 Task: Show the option for the Advertising.
Action: Mouse moved to (645, 69)
Screenshot: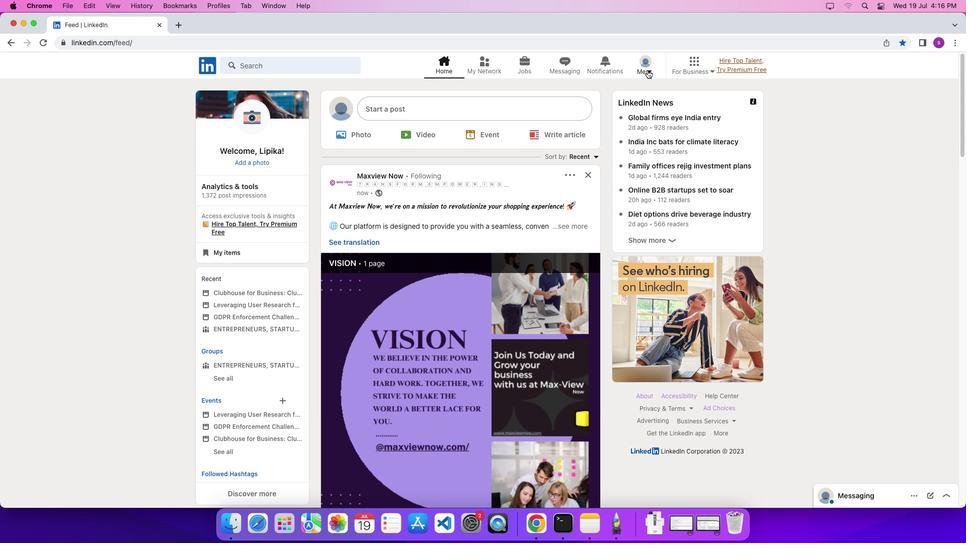 
Action: Mouse pressed left at (645, 69)
Screenshot: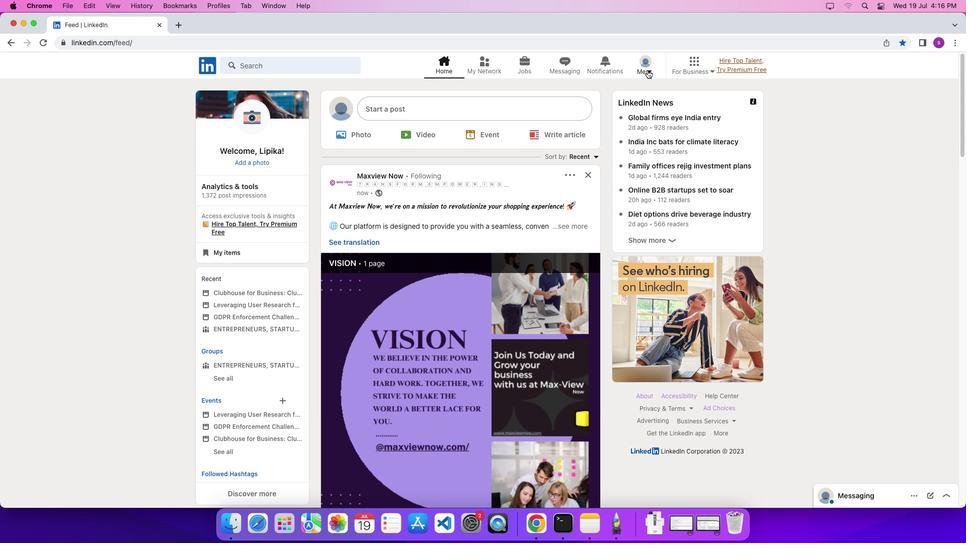 
Action: Mouse moved to (647, 69)
Screenshot: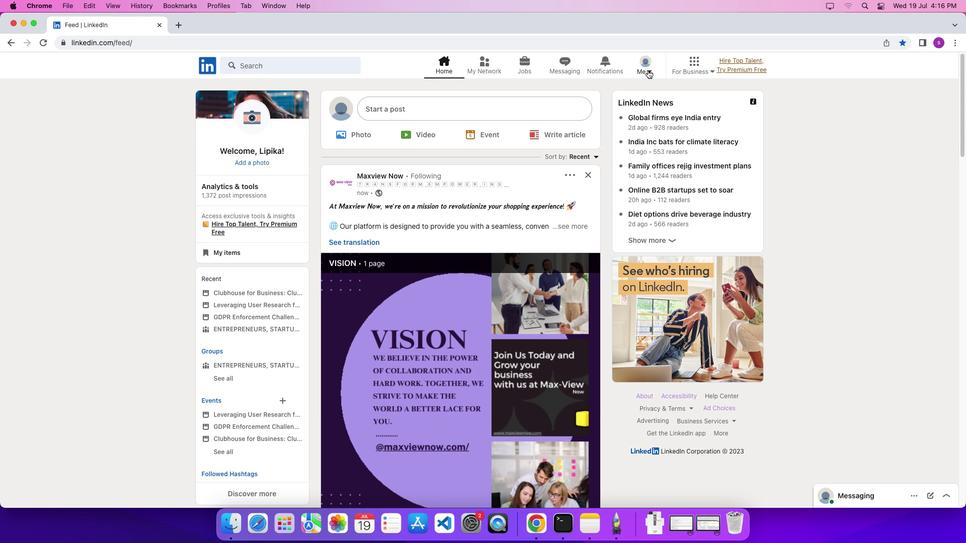 
Action: Mouse pressed left at (647, 69)
Screenshot: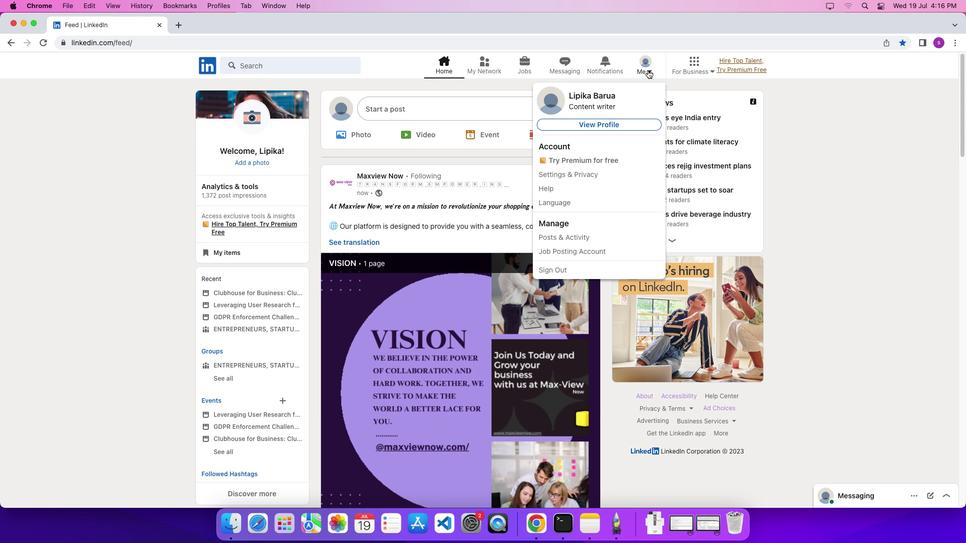 
Action: Mouse moved to (623, 123)
Screenshot: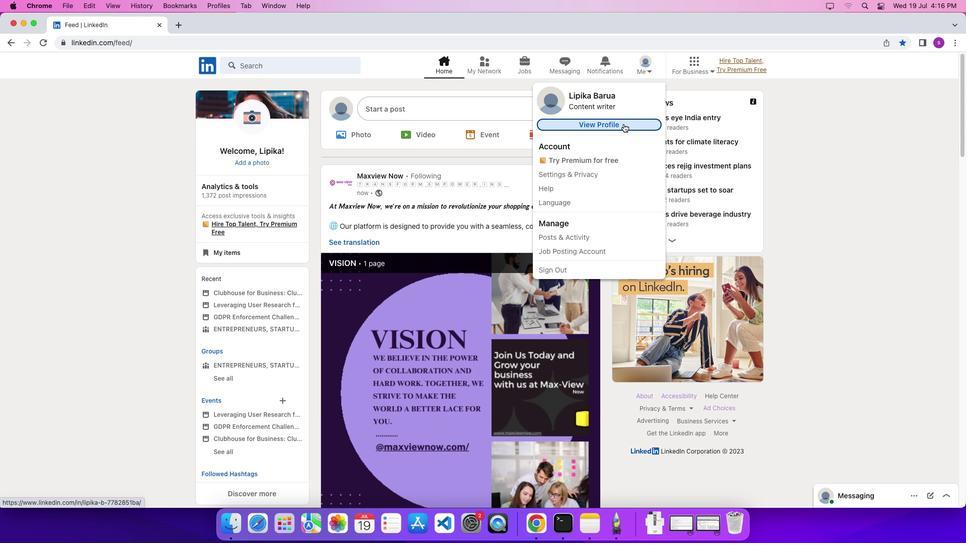 
Action: Mouse pressed left at (623, 123)
Screenshot: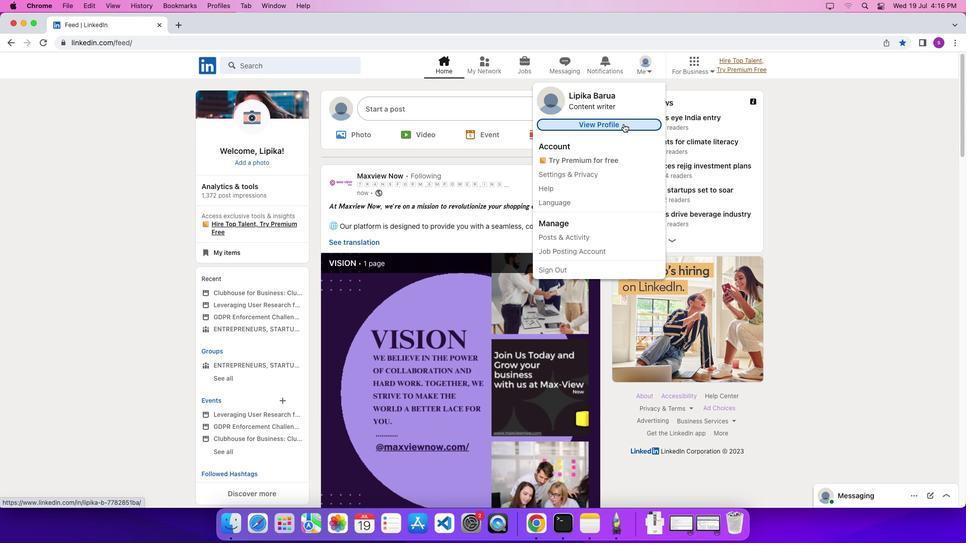 
Action: Mouse moved to (388, 393)
Screenshot: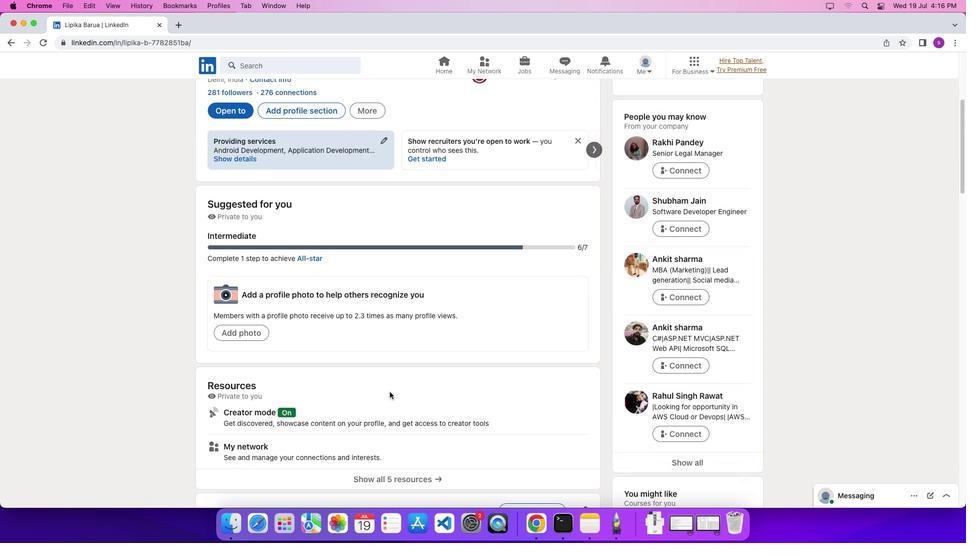 
Action: Mouse scrolled (388, 393) with delta (0, 0)
Screenshot: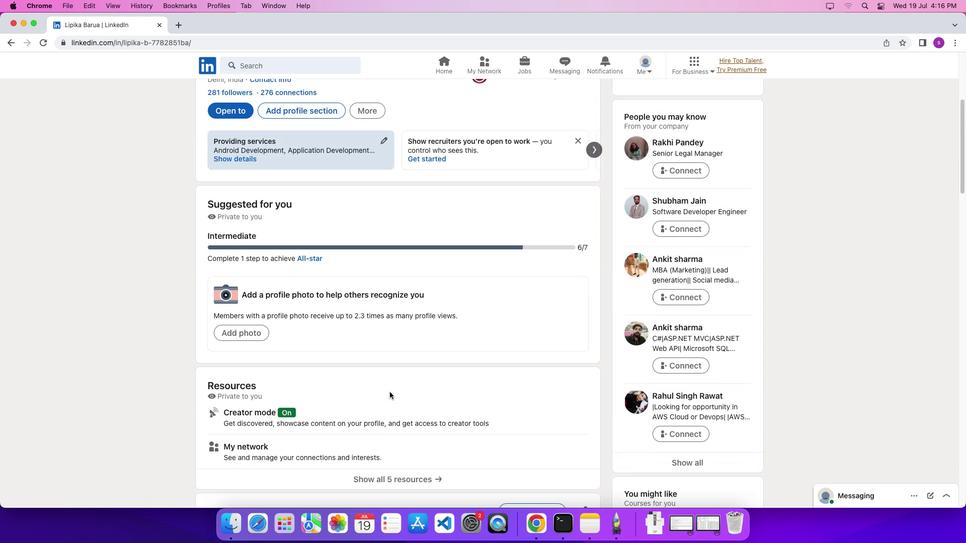 
Action: Mouse moved to (389, 392)
Screenshot: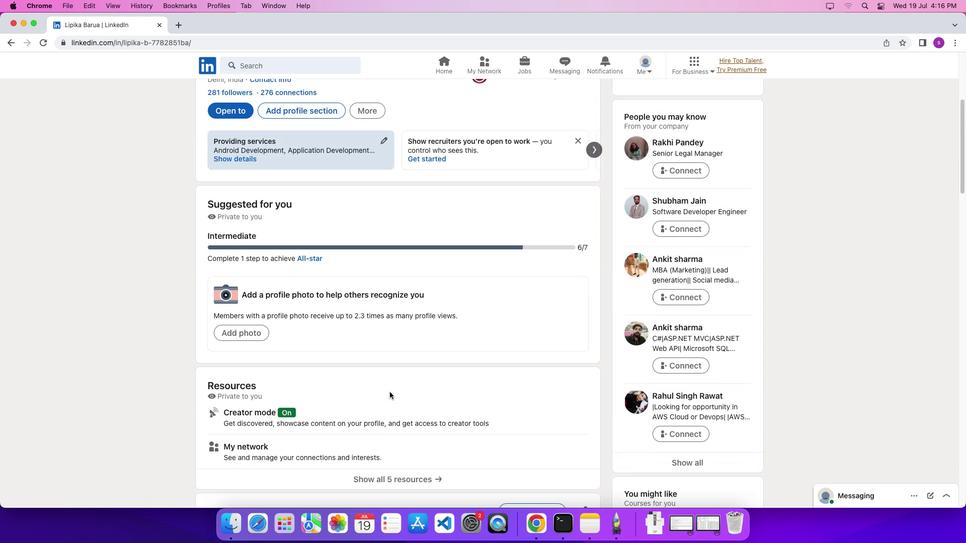 
Action: Mouse scrolled (389, 392) with delta (0, 0)
Screenshot: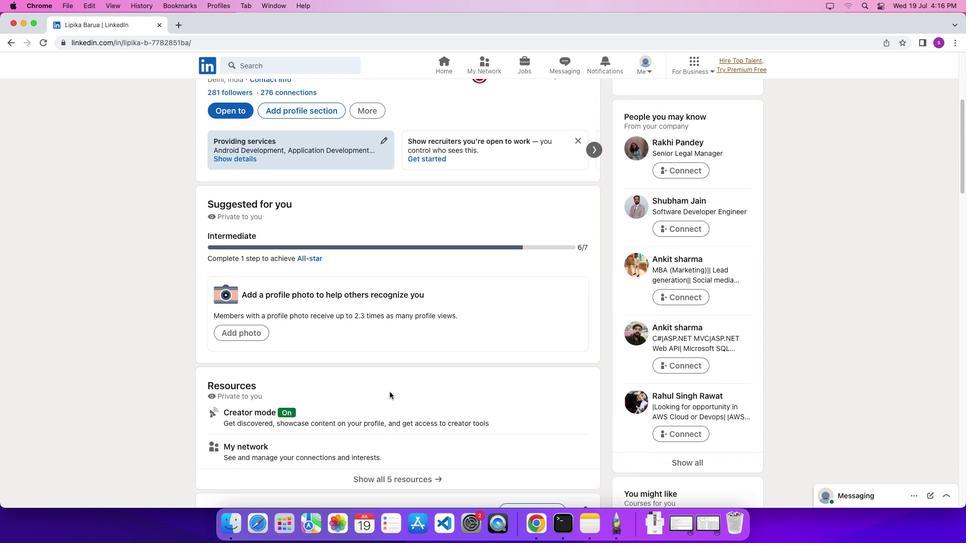 
Action: Mouse moved to (389, 392)
Screenshot: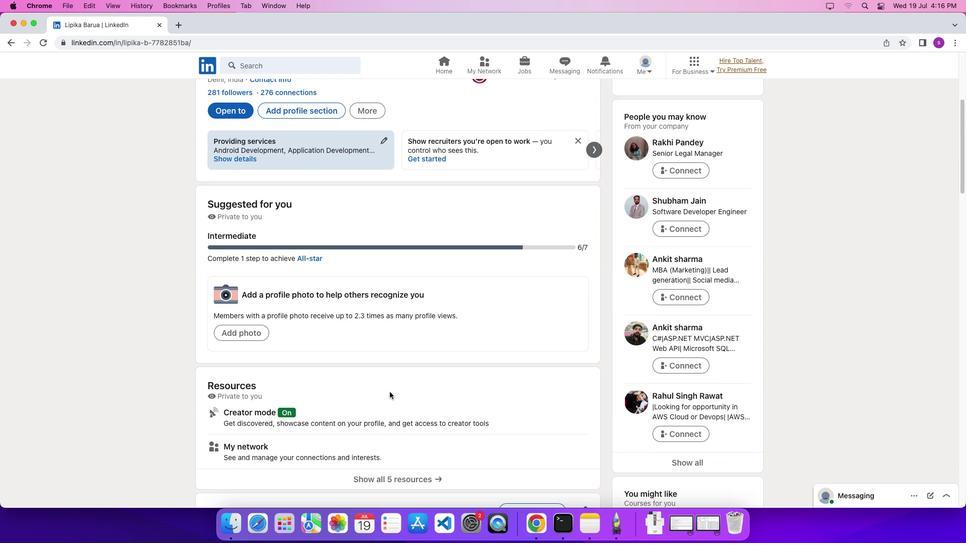 
Action: Mouse scrolled (389, 392) with delta (0, -1)
Screenshot: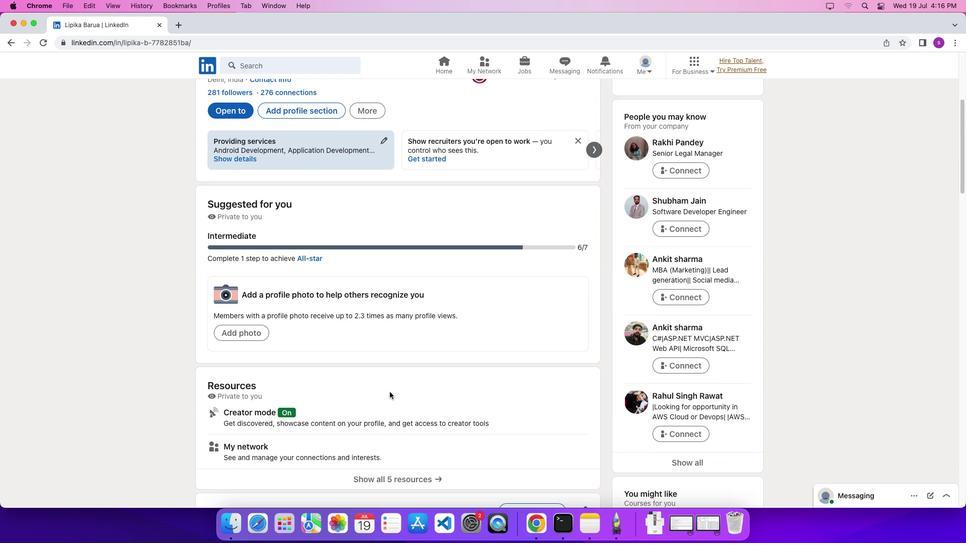 
Action: Mouse scrolled (389, 392) with delta (0, -2)
Screenshot: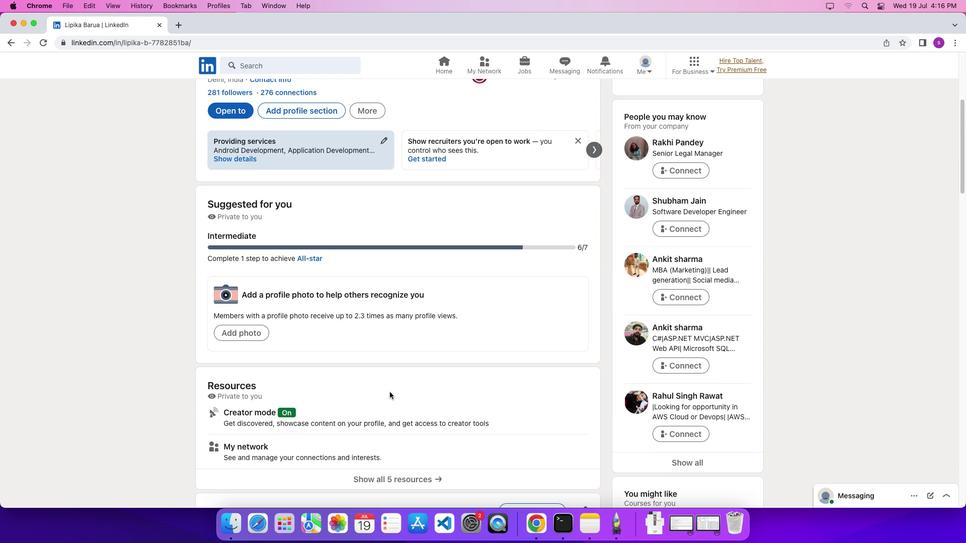 
Action: Mouse scrolled (389, 392) with delta (0, 0)
Screenshot: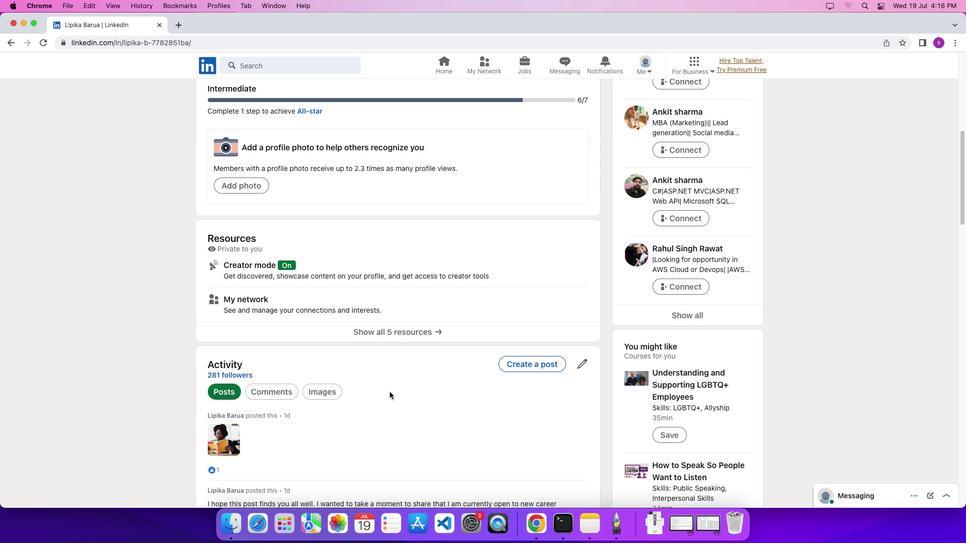 
Action: Mouse scrolled (389, 392) with delta (0, 0)
Screenshot: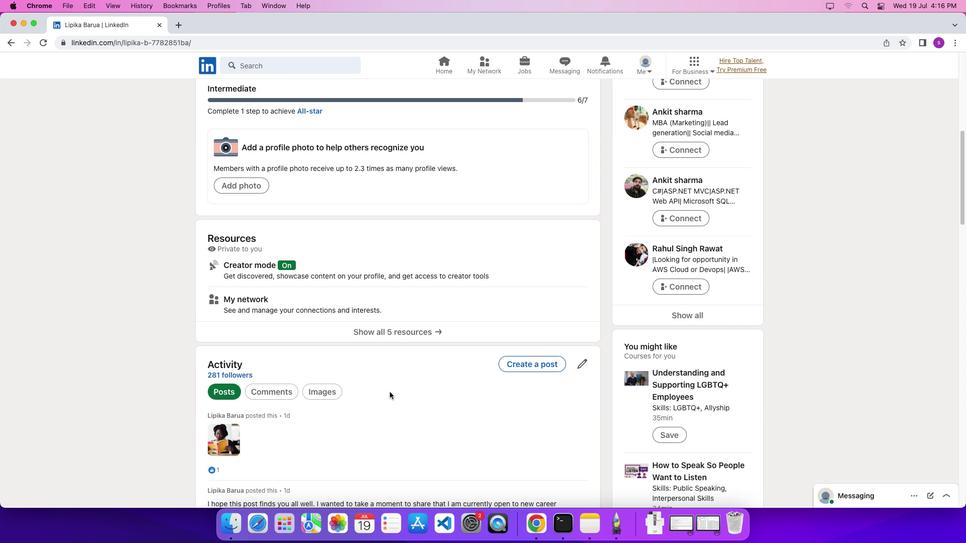 
Action: Mouse scrolled (389, 392) with delta (0, -2)
Screenshot: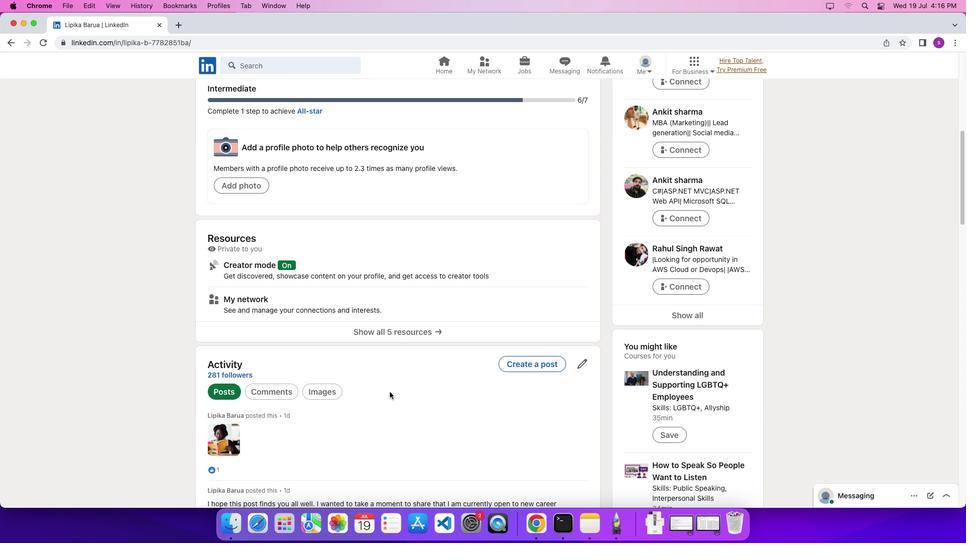 
Action: Mouse scrolled (389, 392) with delta (0, 0)
Screenshot: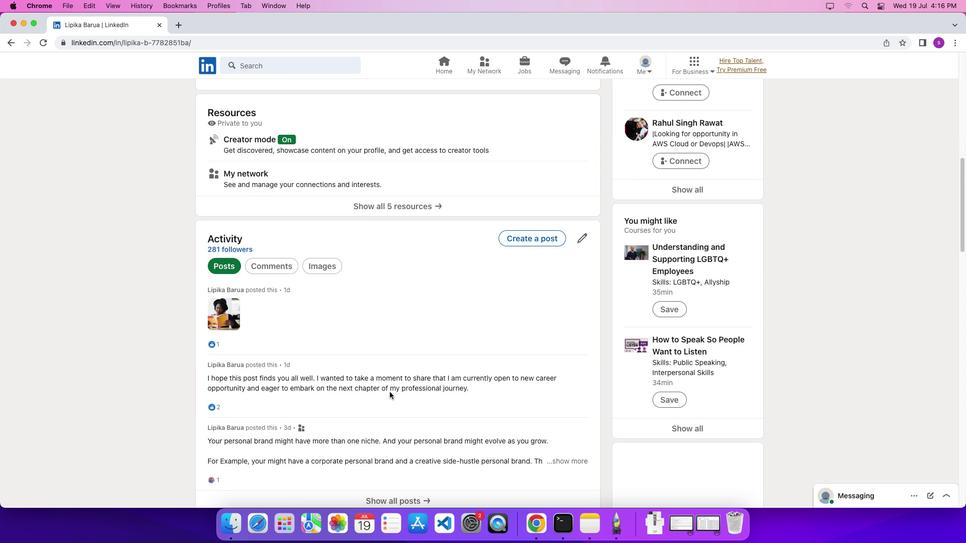 
Action: Mouse scrolled (389, 392) with delta (0, 0)
Screenshot: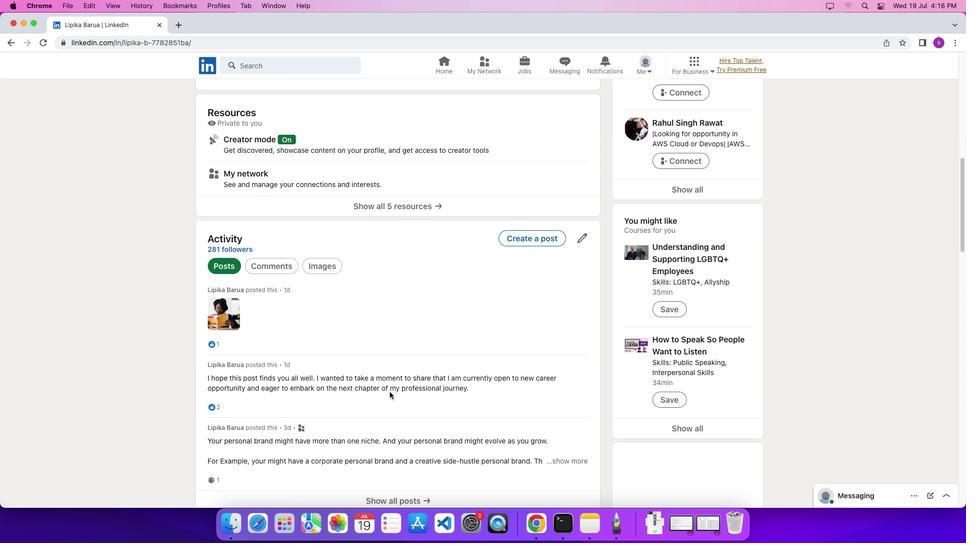 
Action: Mouse scrolled (389, 392) with delta (0, -2)
Screenshot: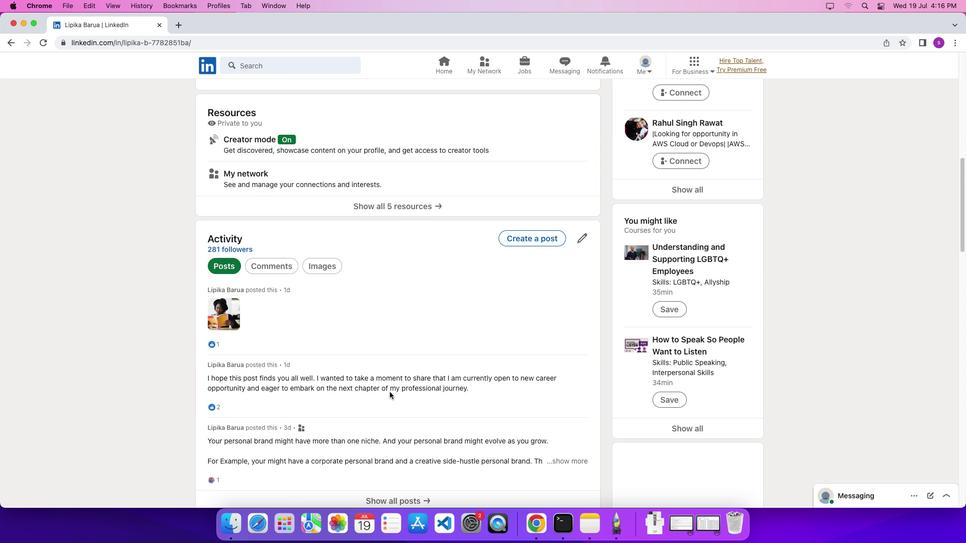 
Action: Mouse scrolled (389, 392) with delta (0, 0)
Screenshot: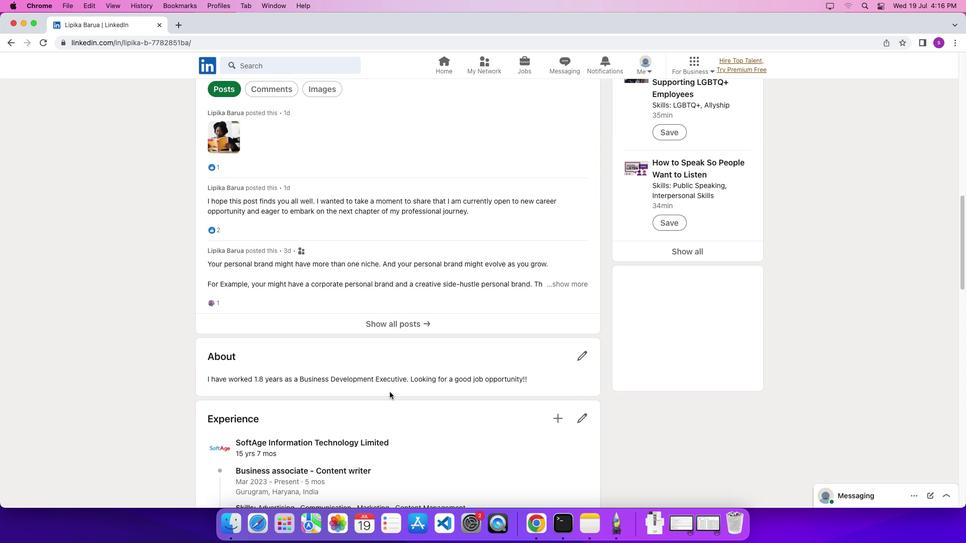 
Action: Mouse scrolled (389, 392) with delta (0, 0)
Screenshot: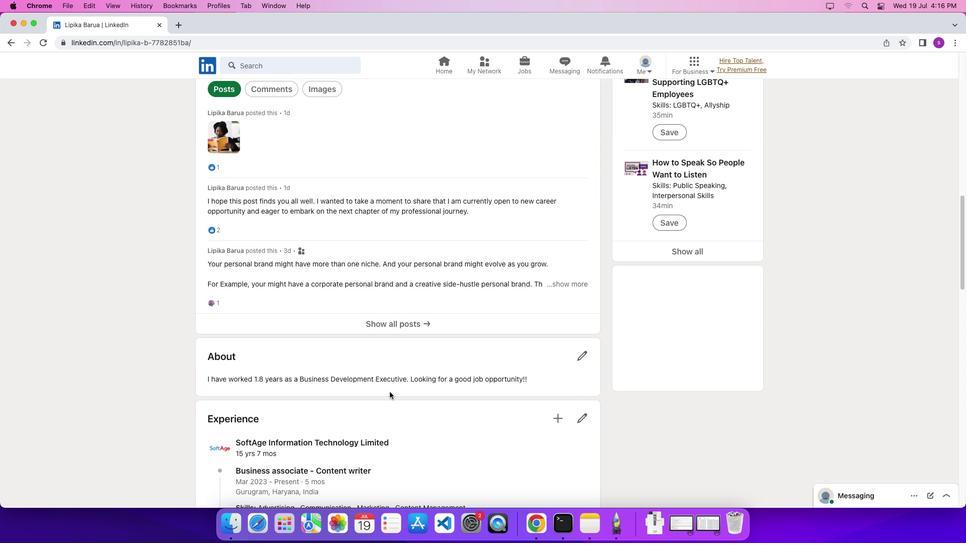 
Action: Mouse scrolled (389, 392) with delta (0, -3)
Screenshot: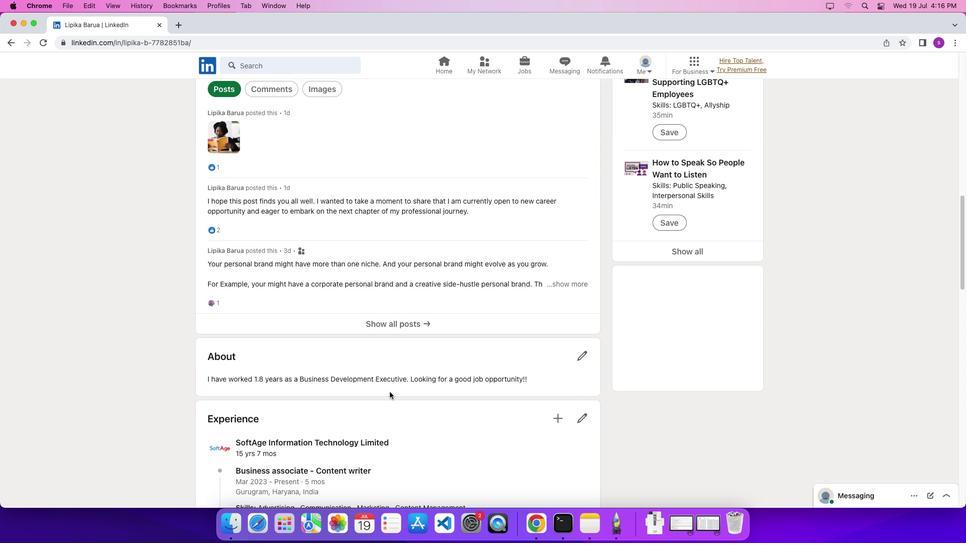 
Action: Mouse scrolled (389, 392) with delta (0, 0)
Screenshot: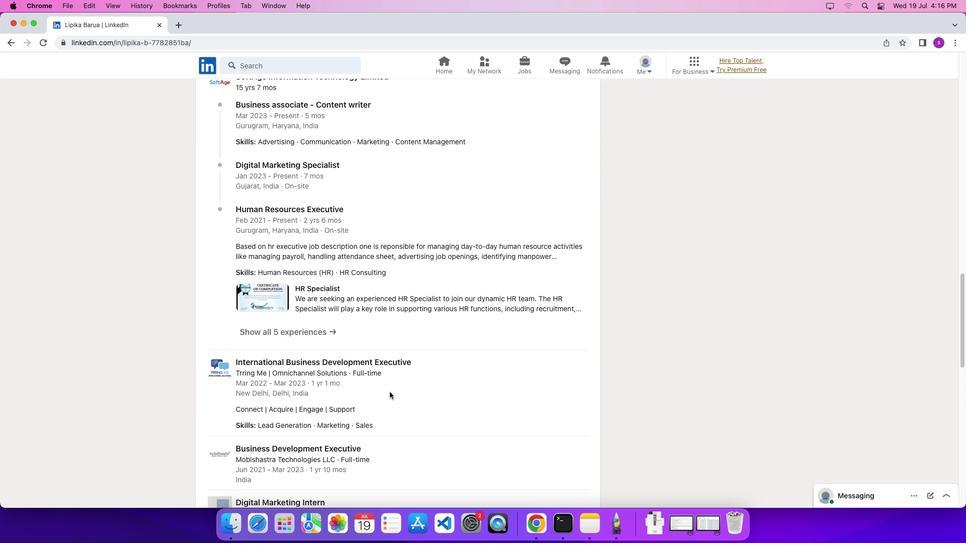 
Action: Mouse scrolled (389, 392) with delta (0, 0)
Screenshot: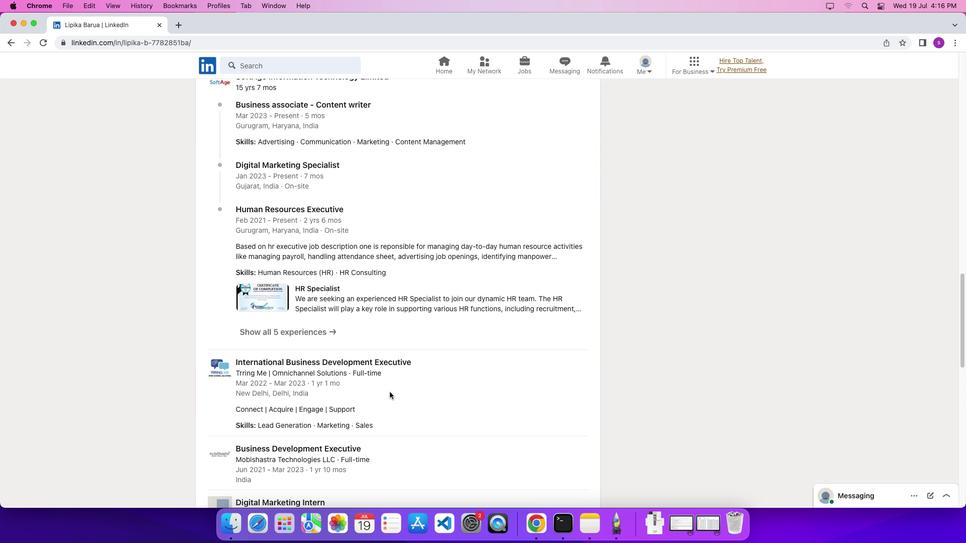 
Action: Mouse scrolled (389, 392) with delta (0, -3)
Screenshot: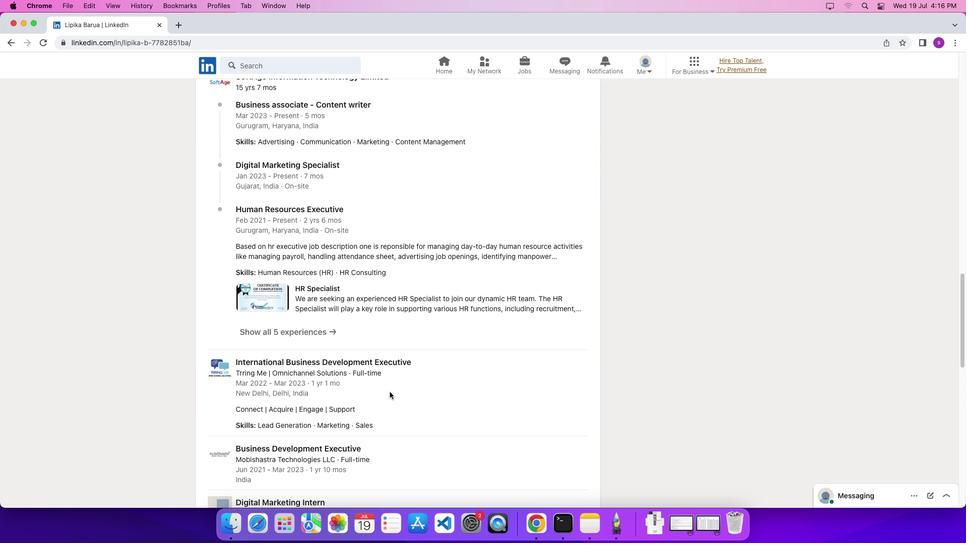 
Action: Mouse scrolled (389, 392) with delta (0, -4)
Screenshot: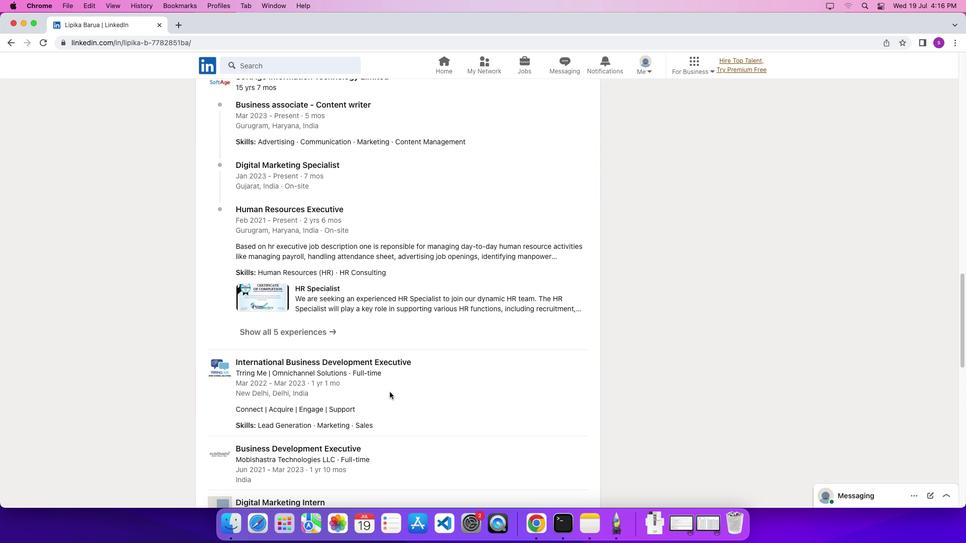 
Action: Mouse scrolled (389, 392) with delta (0, 0)
Screenshot: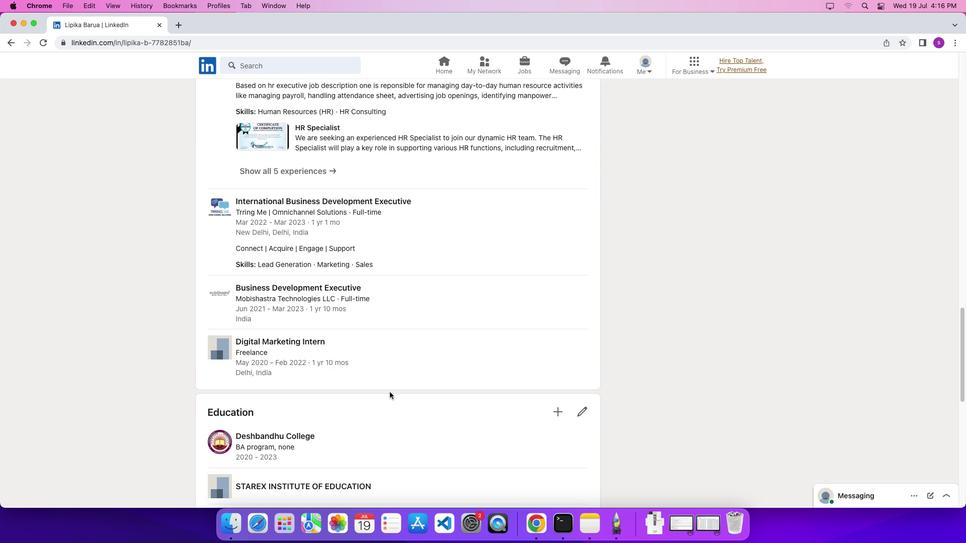 
Action: Mouse scrolled (389, 392) with delta (0, 0)
Screenshot: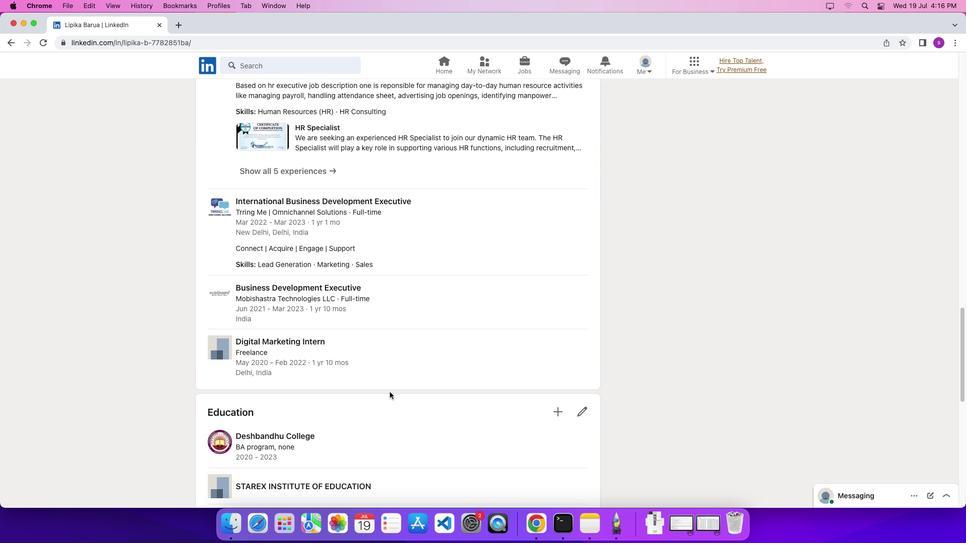 
Action: Mouse scrolled (389, 392) with delta (0, -3)
Screenshot: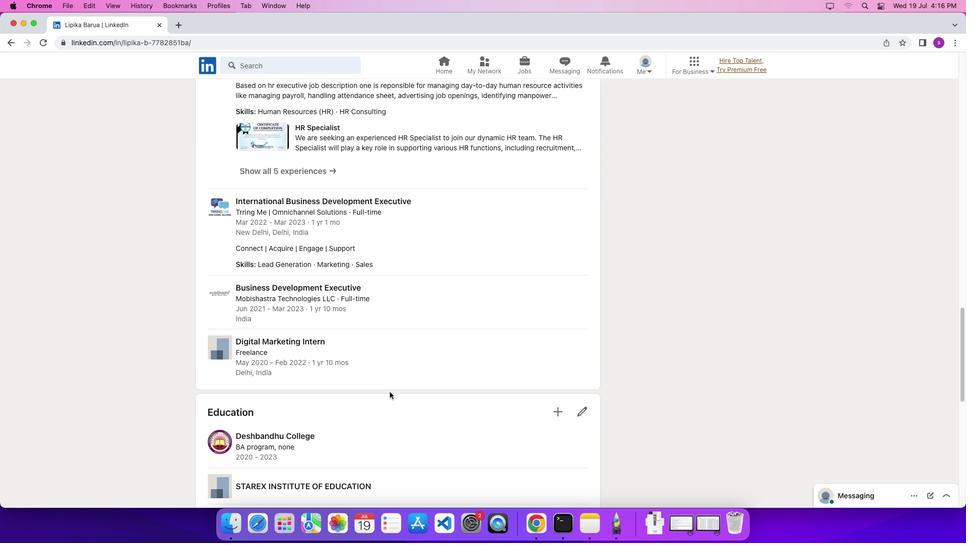 
Action: Mouse scrolled (389, 392) with delta (0, 0)
Screenshot: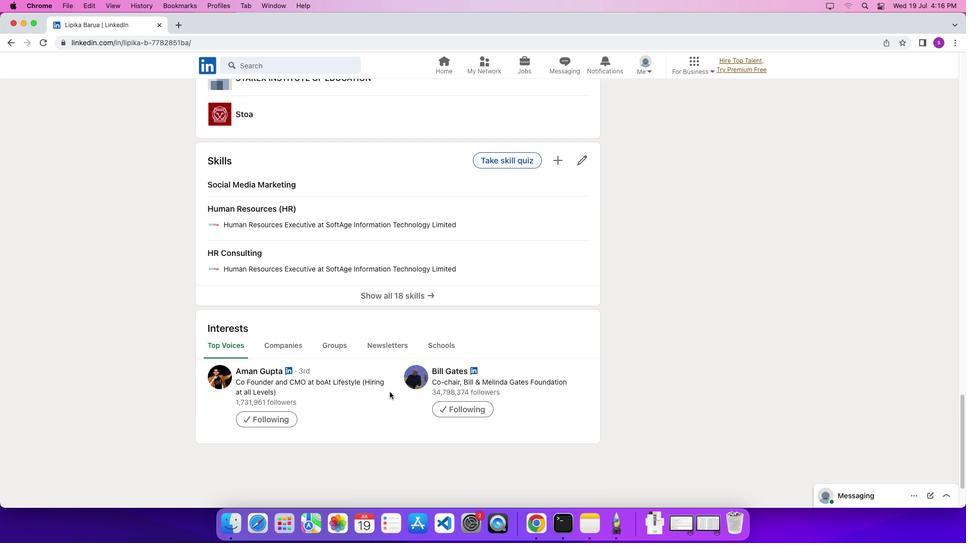 
Action: Mouse scrolled (389, 392) with delta (0, 0)
Screenshot: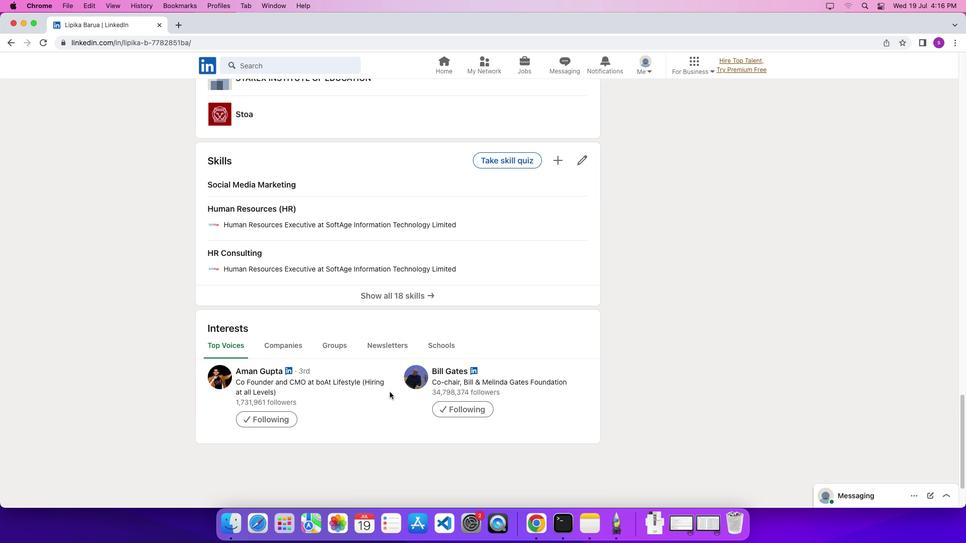 
Action: Mouse scrolled (389, 392) with delta (0, -3)
Screenshot: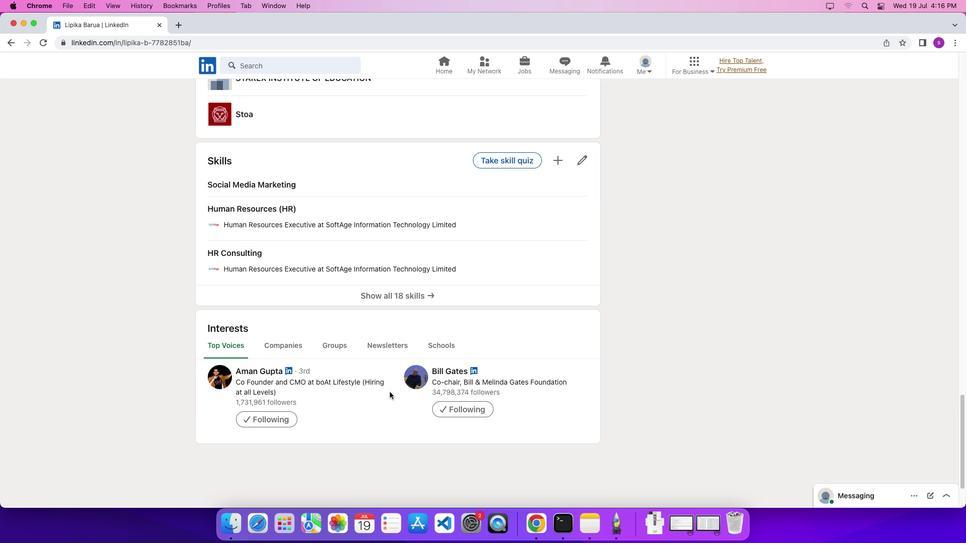 
Action: Mouse scrolled (389, 392) with delta (0, -5)
Screenshot: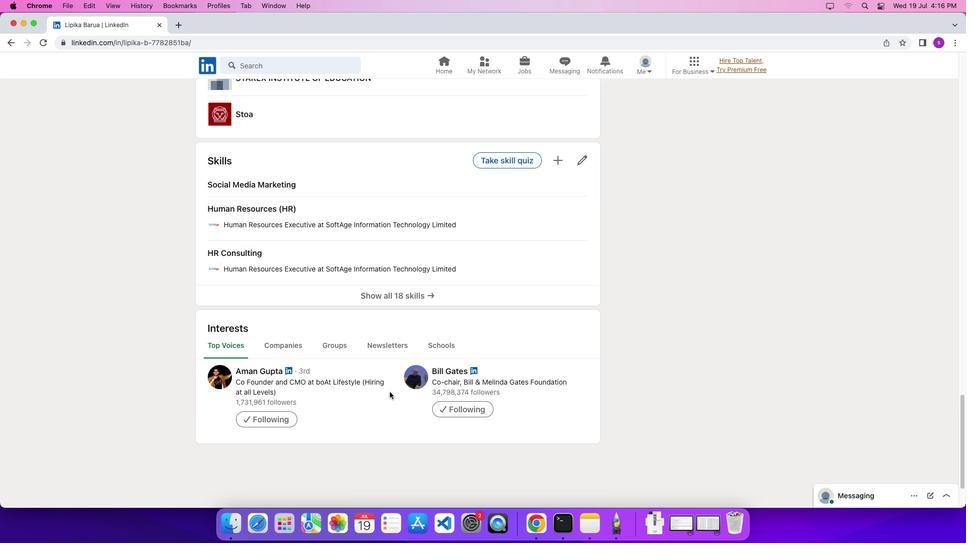 
Action: Mouse scrolled (389, 392) with delta (0, 0)
Screenshot: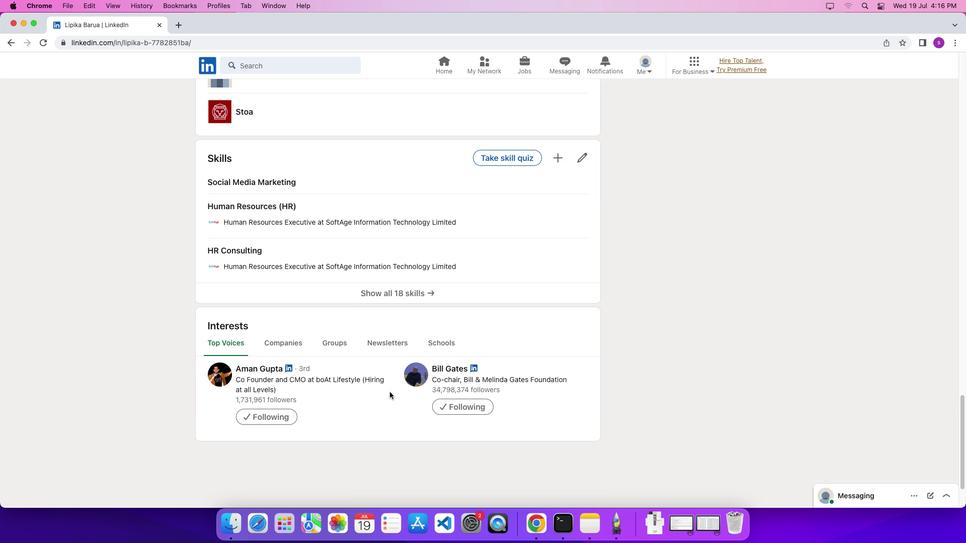 
Action: Mouse scrolled (389, 392) with delta (0, 0)
Screenshot: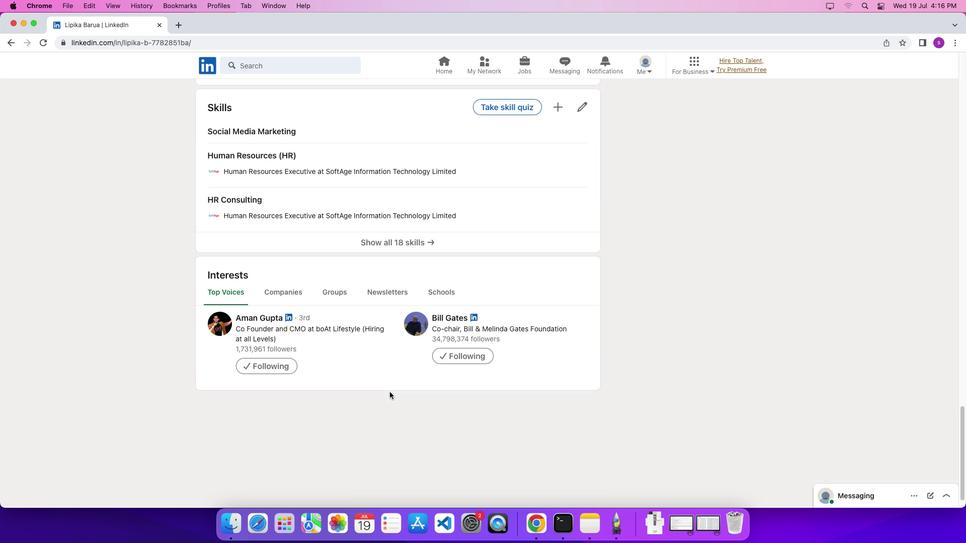 
Action: Mouse scrolled (389, 392) with delta (0, 0)
Screenshot: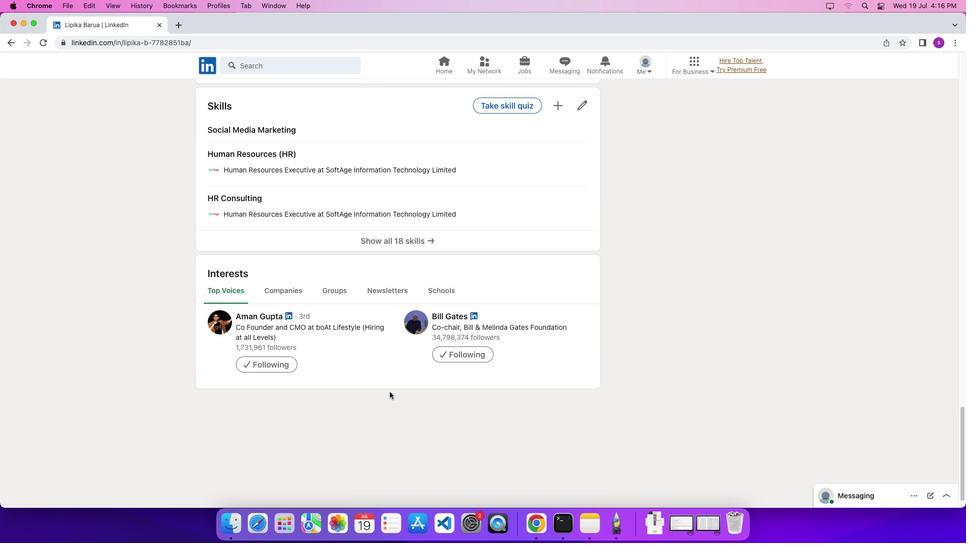 
Action: Mouse scrolled (389, 392) with delta (0, 0)
Screenshot: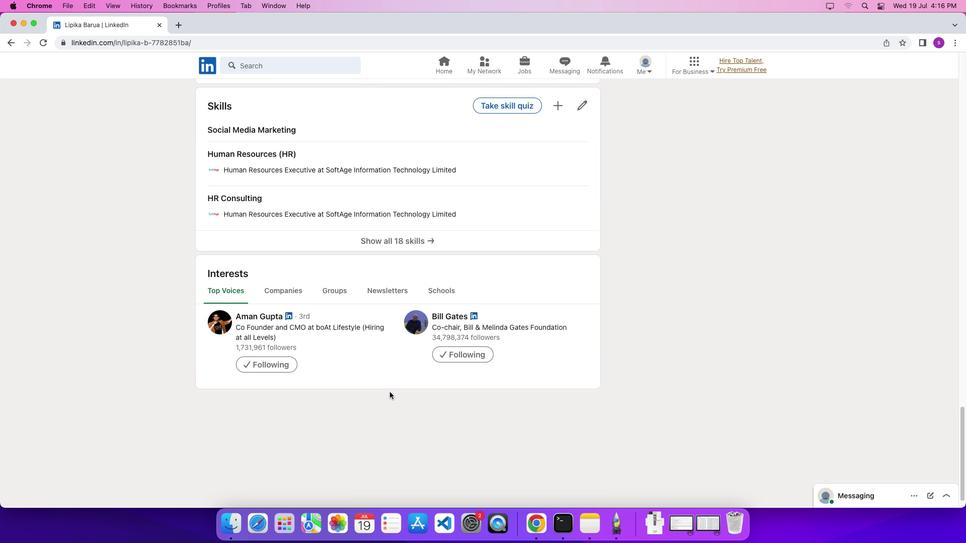 
Action: Mouse scrolled (389, 392) with delta (0, 0)
Screenshot: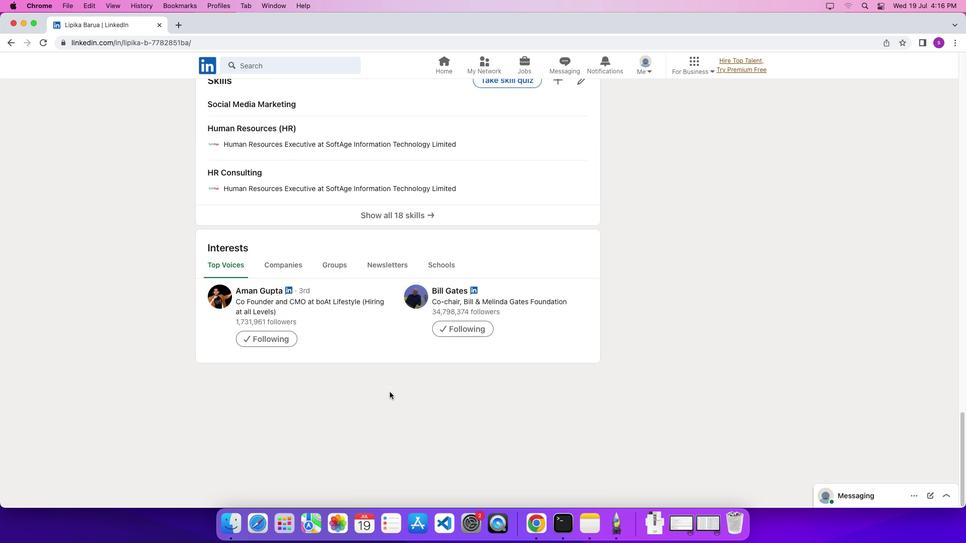 
Action: Mouse scrolled (389, 392) with delta (0, 0)
Screenshot: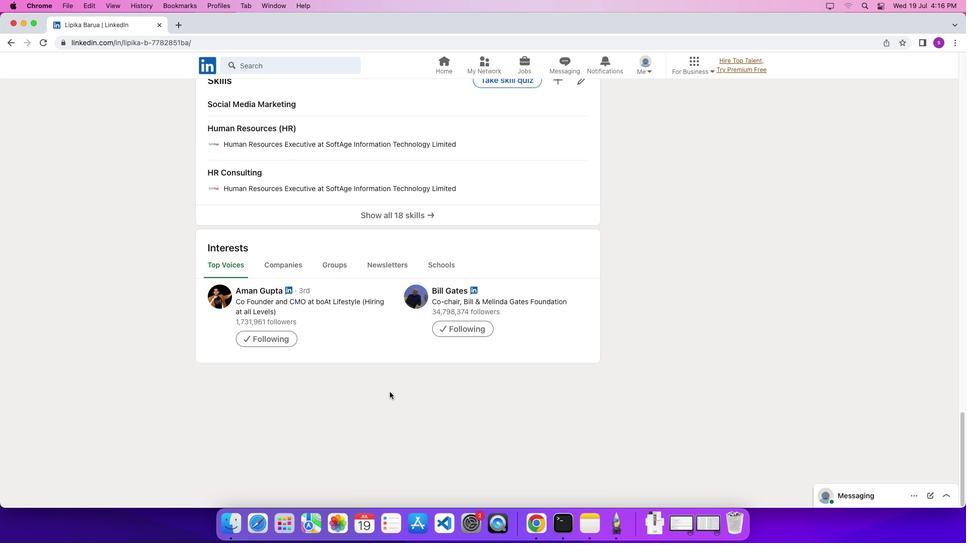 
Action: Mouse scrolled (389, 392) with delta (0, -1)
Screenshot: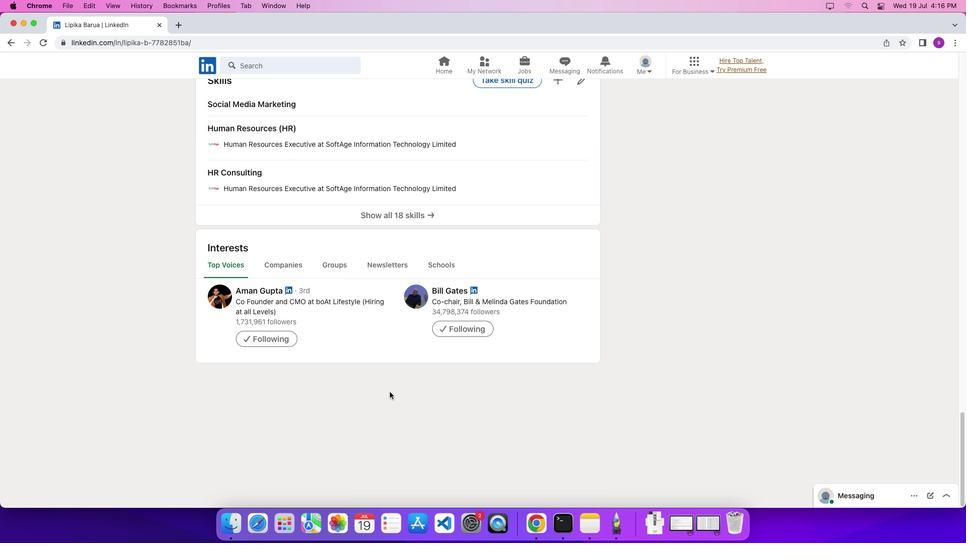 
Action: Mouse scrolled (389, 392) with delta (0, 0)
Screenshot: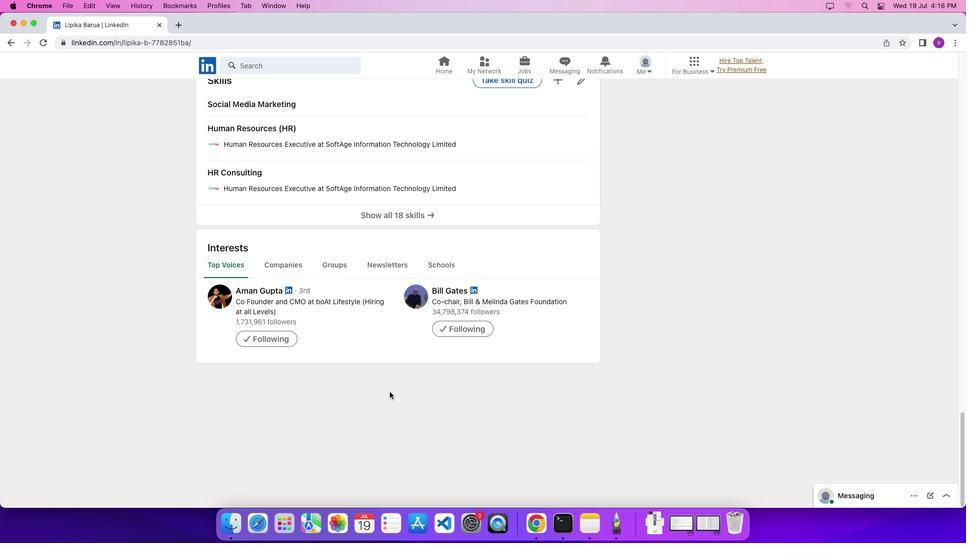 
Action: Mouse scrolled (389, 392) with delta (0, 0)
Screenshot: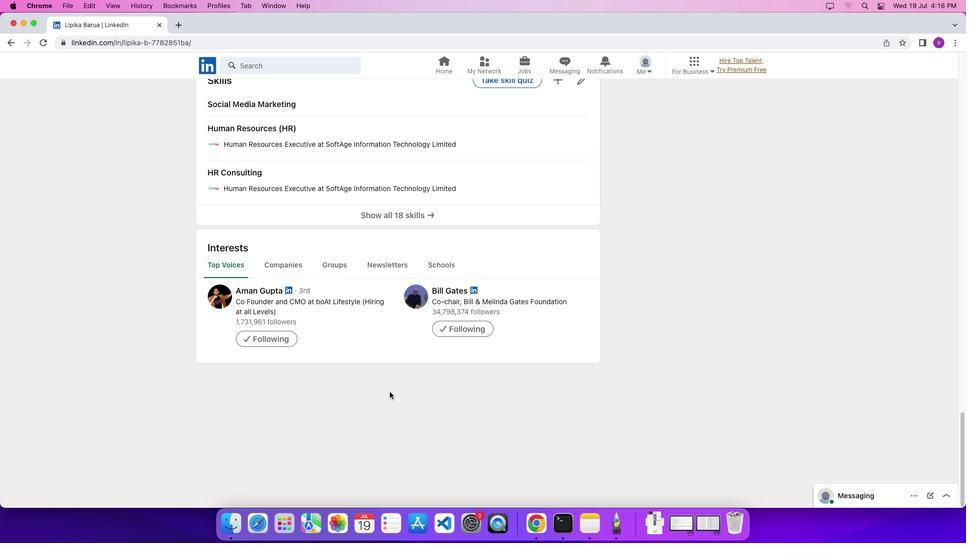 
Action: Mouse scrolled (389, 392) with delta (0, 0)
Screenshot: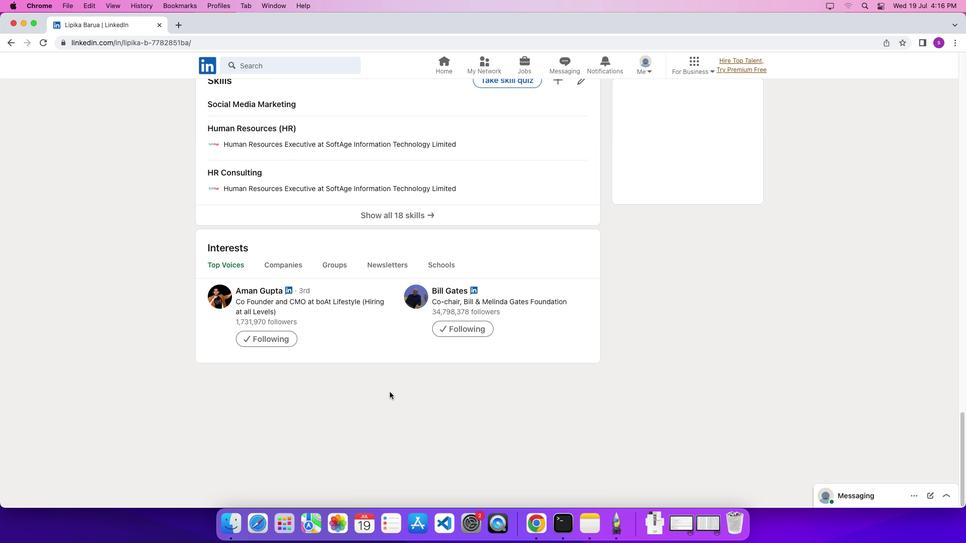 
Action: Mouse moved to (397, 434)
Screenshot: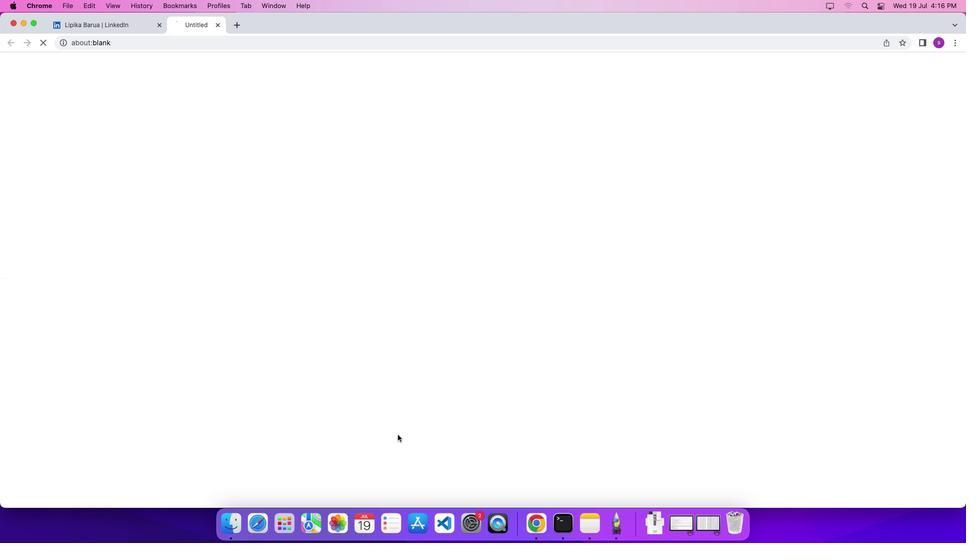 
Action: Mouse pressed left at (397, 434)
Screenshot: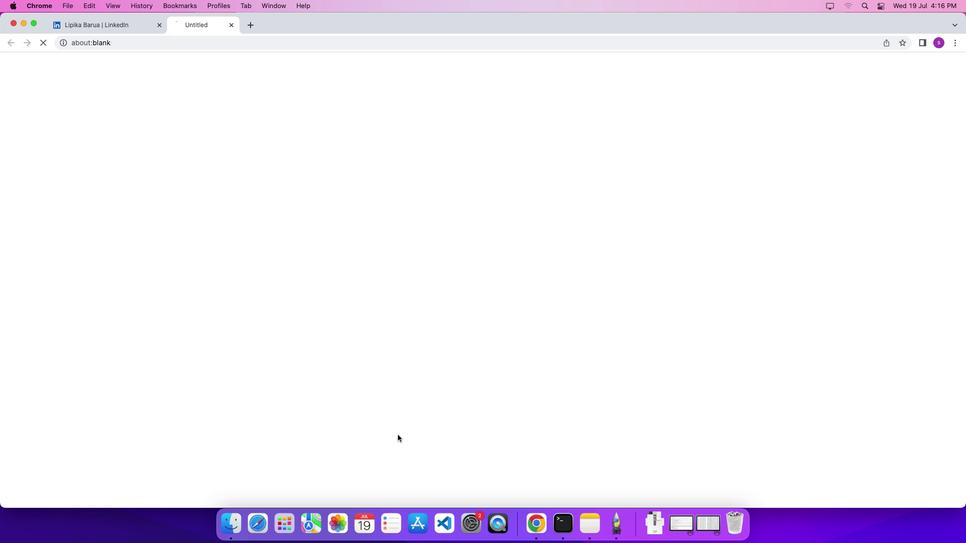 
Action: Mouse moved to (397, 423)
Screenshot: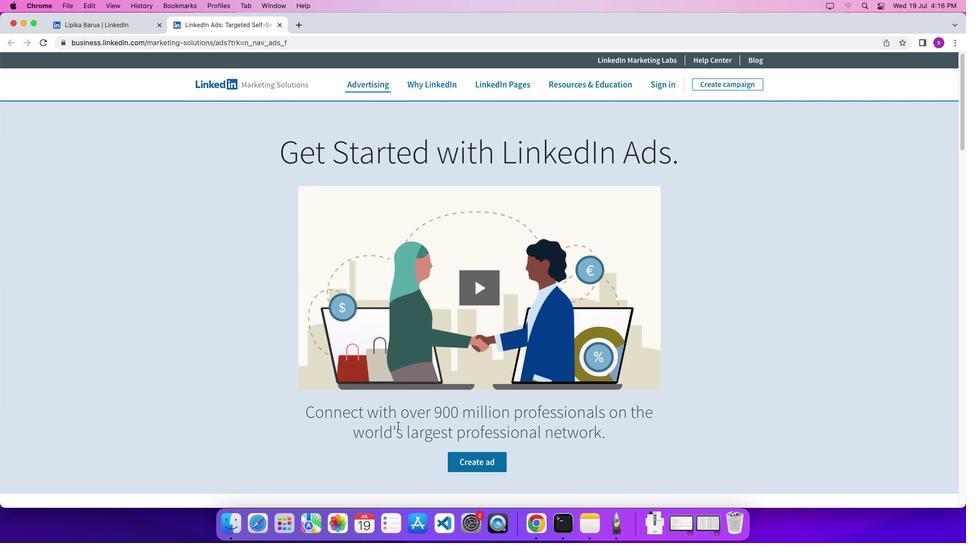 
Action: Mouse scrolled (397, 423) with delta (0, 0)
Screenshot: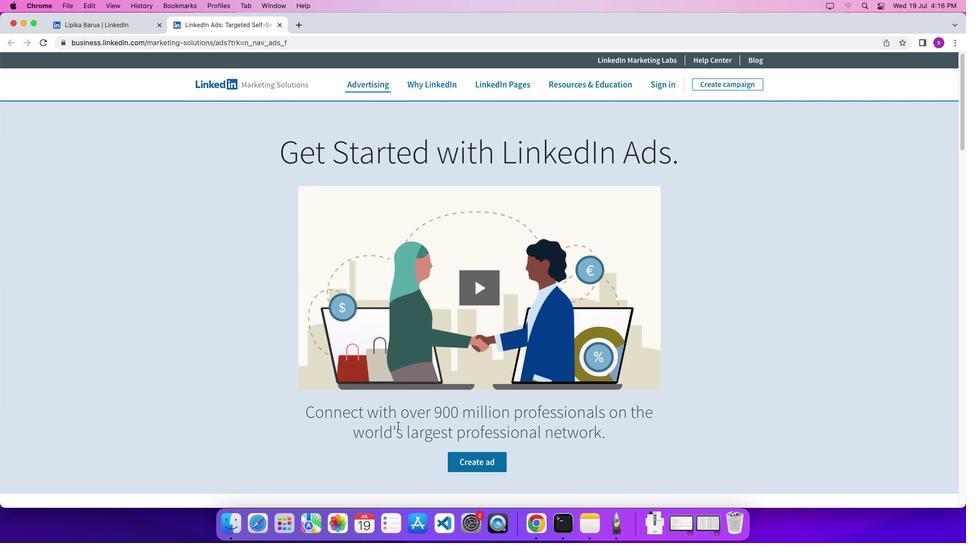 
Action: Mouse moved to (397, 423)
Screenshot: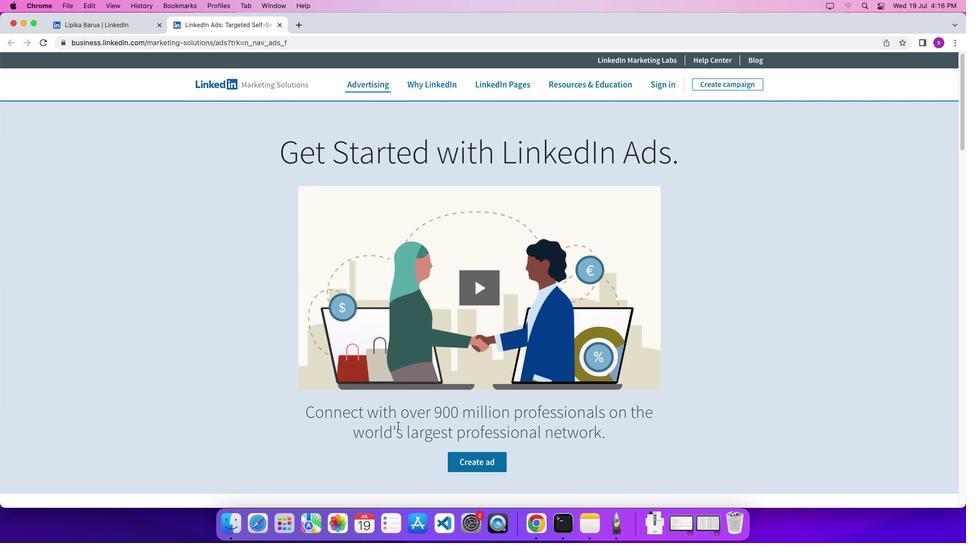 
Action: Mouse scrolled (397, 423) with delta (0, 0)
Screenshot: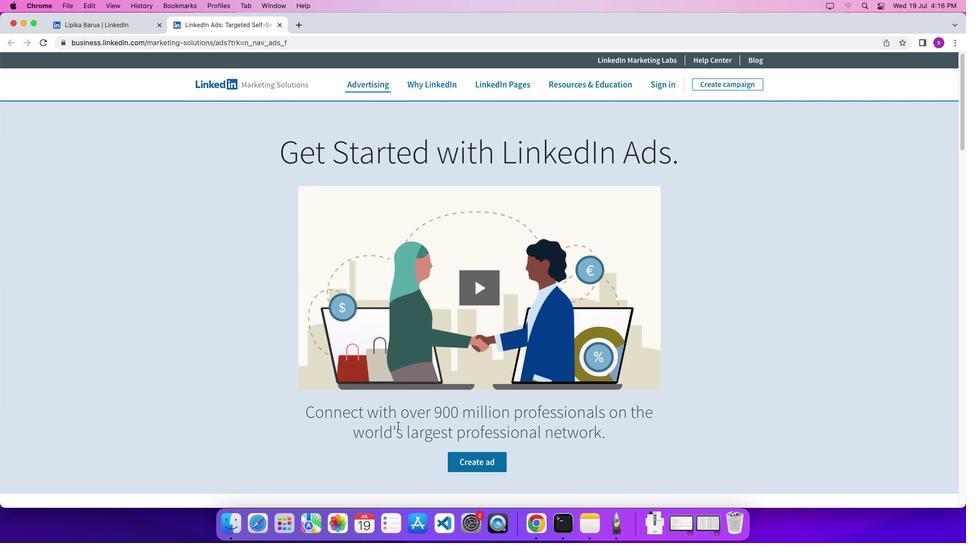 
Action: Mouse scrolled (397, 423) with delta (0, -2)
Screenshot: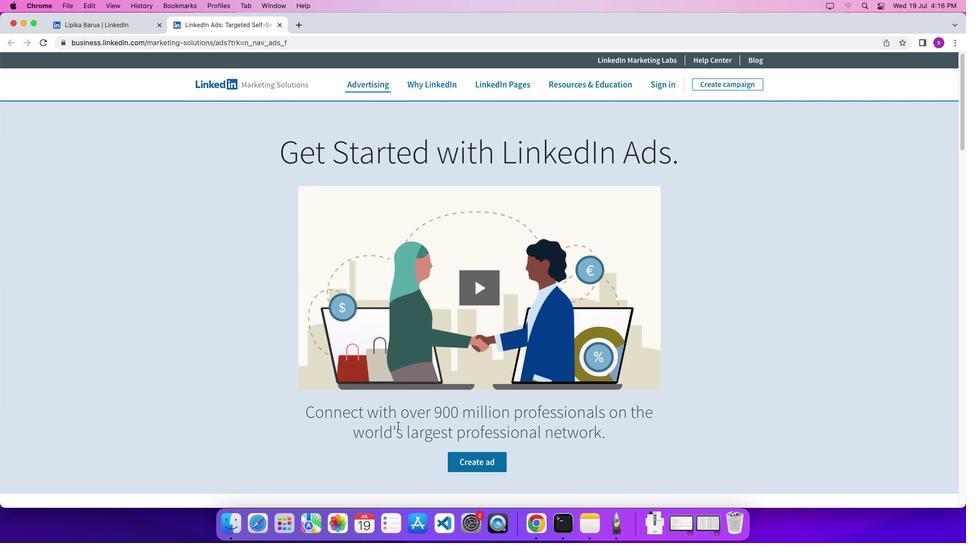 
Action: Mouse moved to (397, 423)
Screenshot: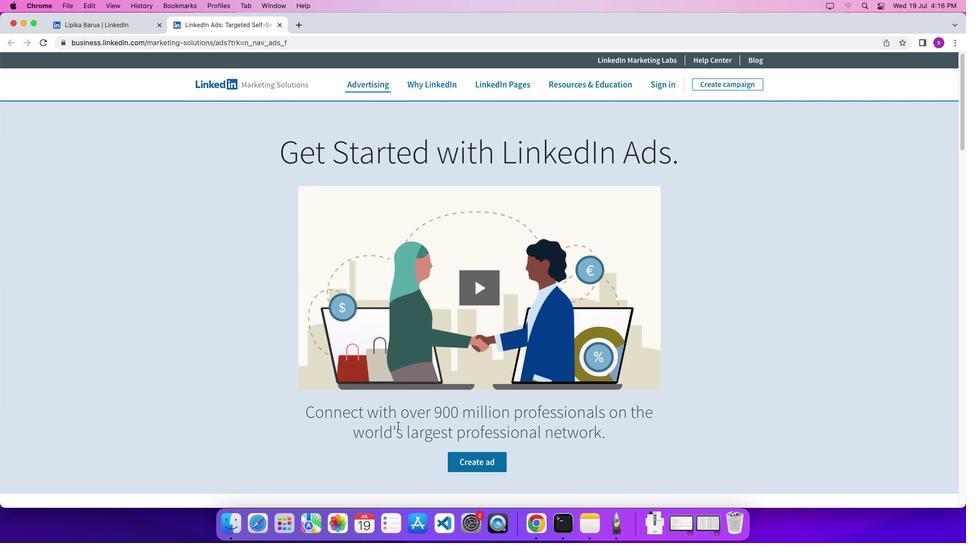 
Action: Mouse scrolled (397, 423) with delta (0, -1)
Screenshot: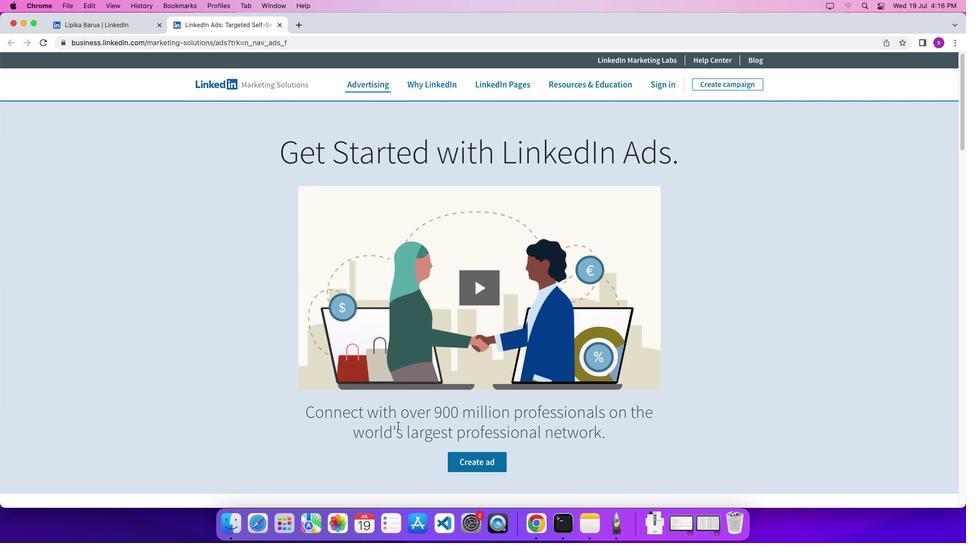 
Action: Mouse scrolled (397, 423) with delta (0, 0)
Screenshot: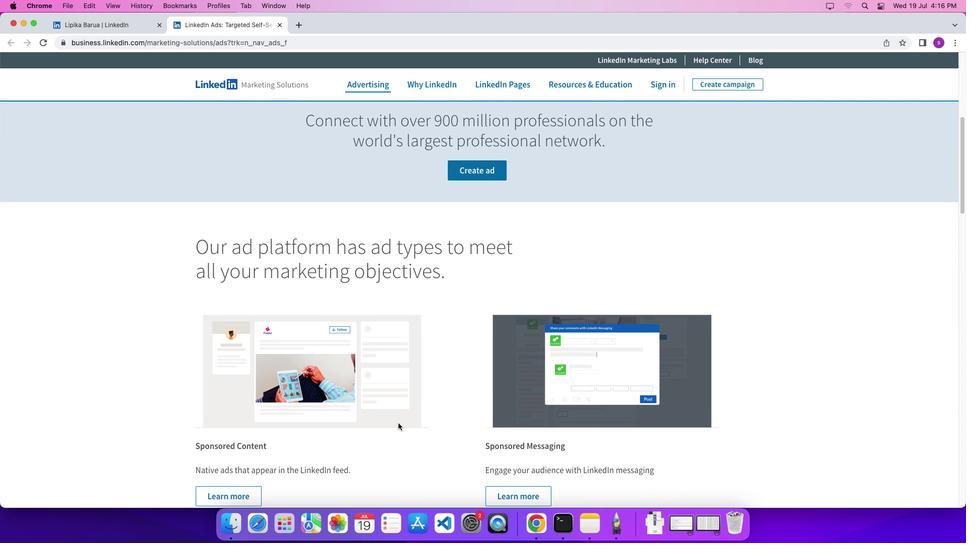 
Action: Mouse scrolled (397, 423) with delta (0, 0)
Screenshot: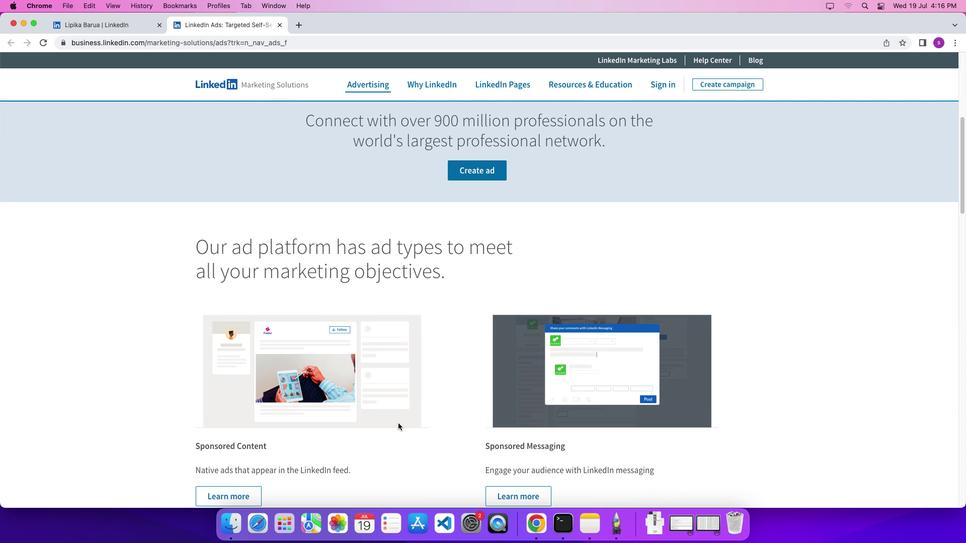 
Action: Mouse scrolled (397, 423) with delta (0, -3)
Screenshot: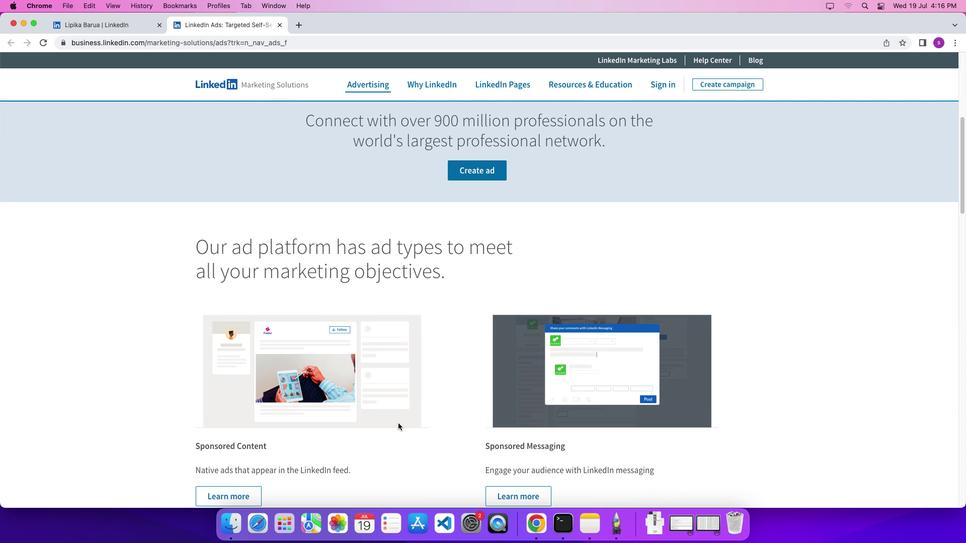 
Action: Mouse moved to (398, 423)
Screenshot: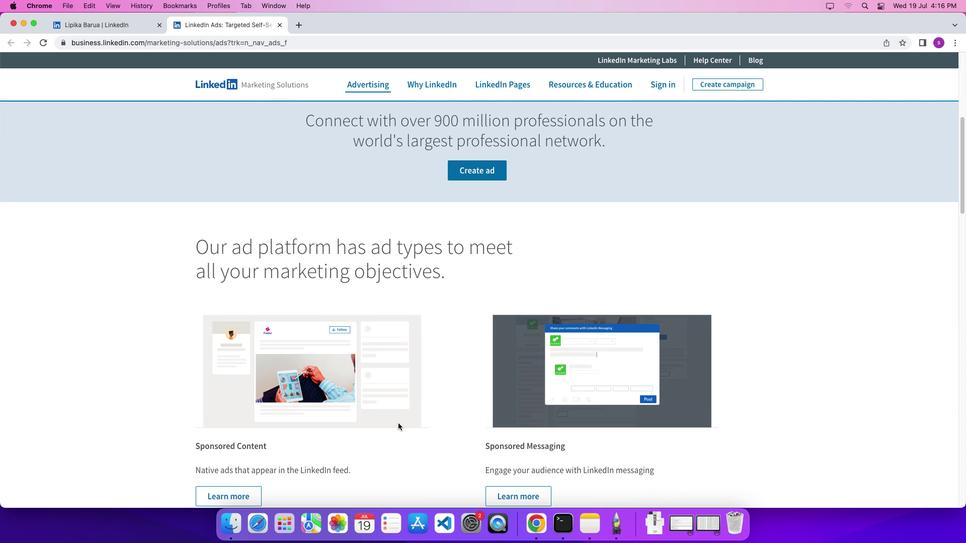 
Action: Mouse scrolled (398, 423) with delta (0, -3)
Screenshot: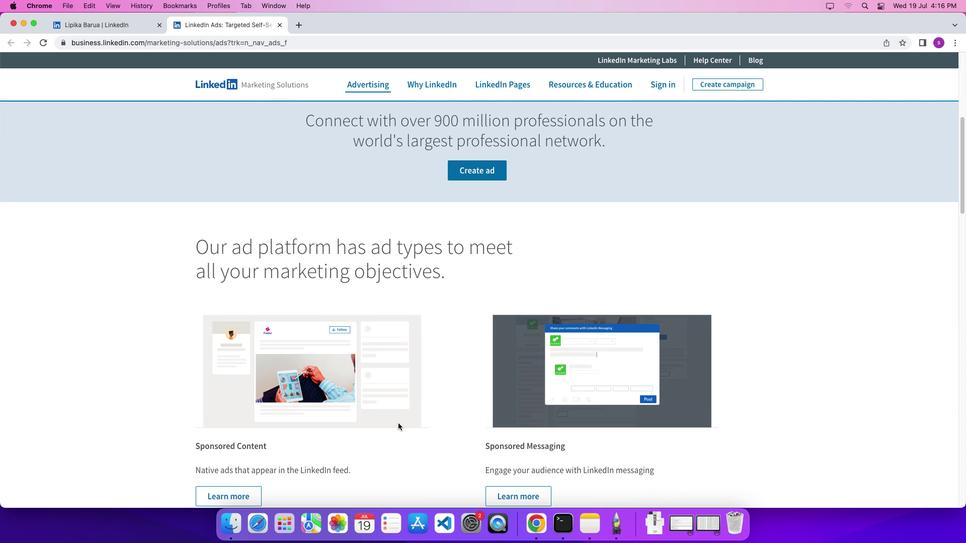 
Action: Mouse scrolled (398, 423) with delta (0, 0)
Screenshot: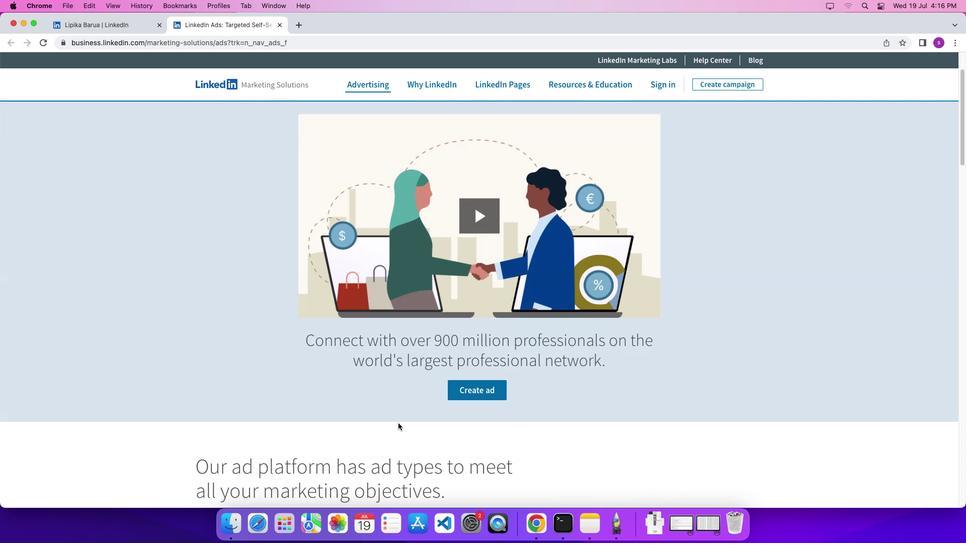 
Action: Mouse scrolled (398, 423) with delta (0, 0)
Screenshot: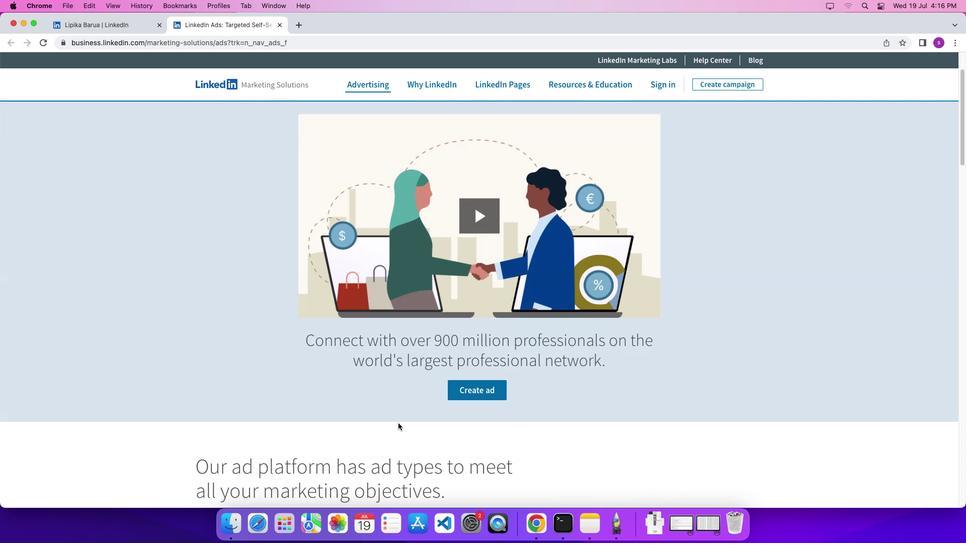
Action: Mouse scrolled (398, 423) with delta (0, 4)
Screenshot: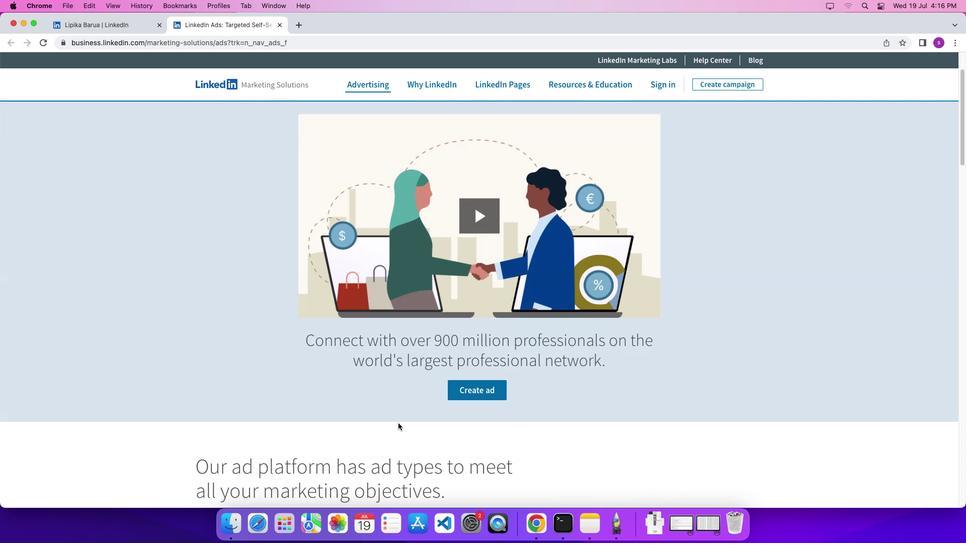 
Action: Mouse scrolled (398, 423) with delta (0, 6)
Screenshot: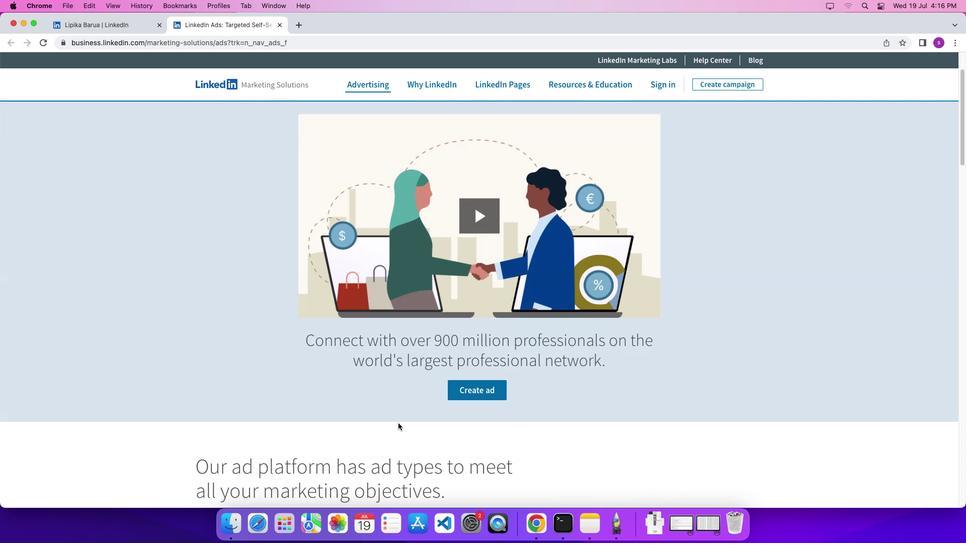 
Action: Mouse scrolled (398, 423) with delta (0, 7)
Screenshot: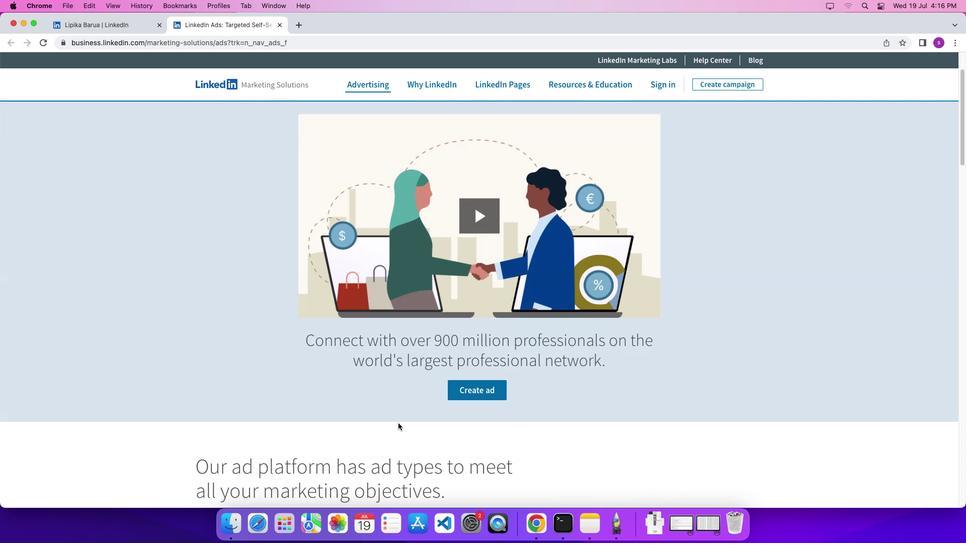 
Action: Mouse scrolled (398, 423) with delta (0, 8)
Screenshot: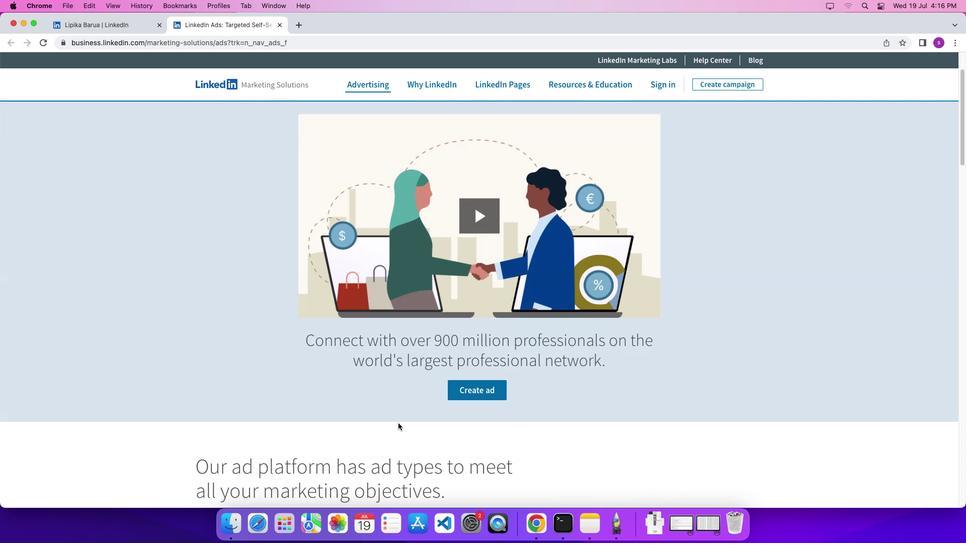 
Action: Mouse moved to (398, 423)
Screenshot: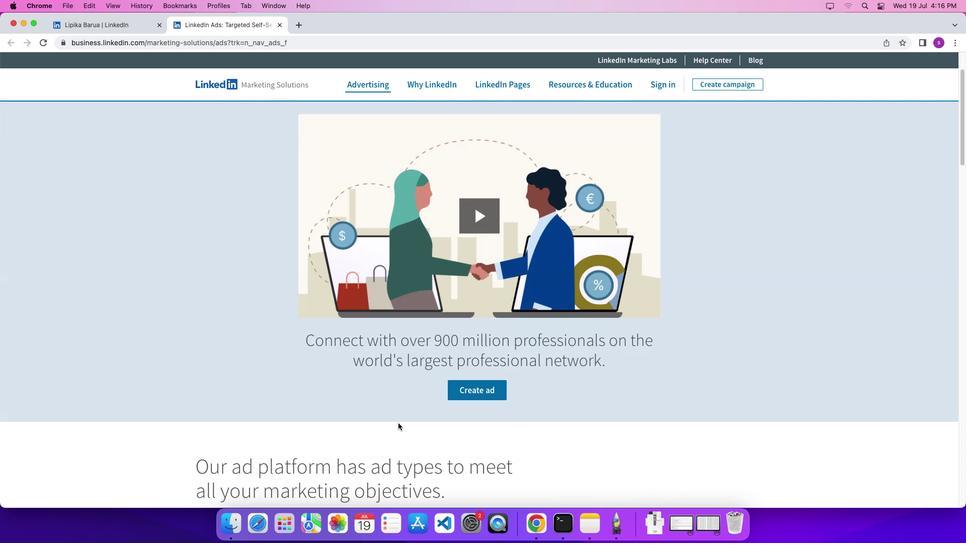 
